 Task: Find connections with filter location Wilhelmshaven with filter topic #aiwith filter profile language French with filter current company RBL Bank with filter school Marri Educational Society's Marri Laxman Reddy Institute of Technology and Management with filter industry Industry Associations with filter service category Packaging Design with filter keywords title Hotel Front Door Greeter
Action: Mouse moved to (489, 68)
Screenshot: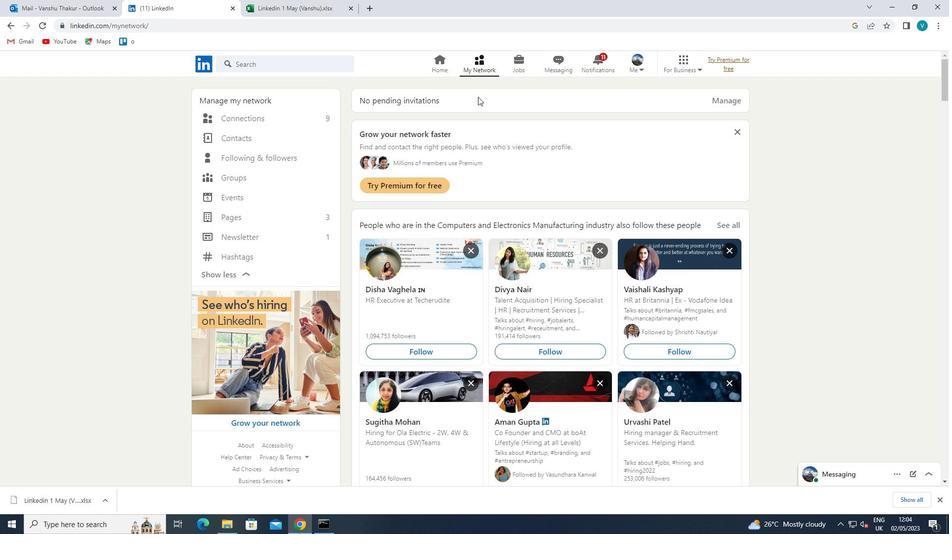 
Action: Mouse pressed left at (489, 68)
Screenshot: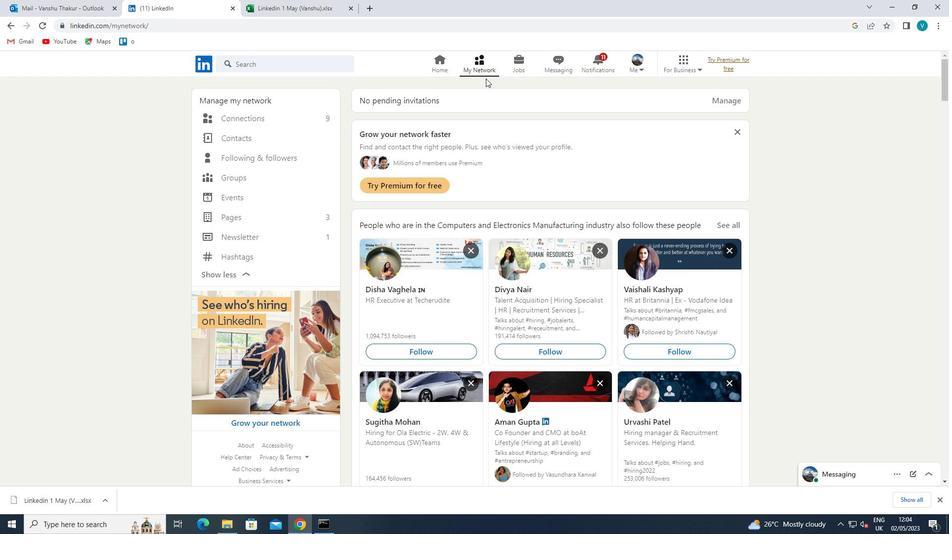 
Action: Mouse moved to (299, 118)
Screenshot: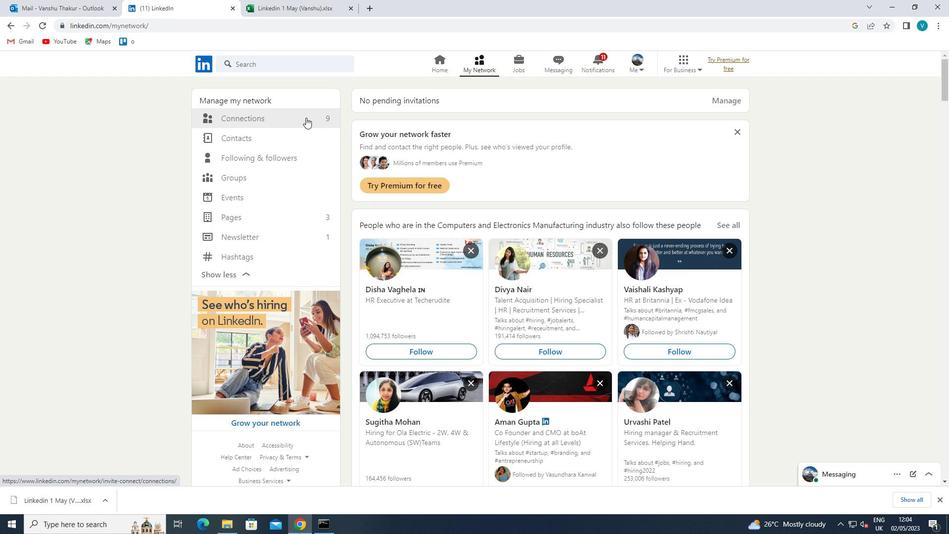 
Action: Mouse pressed left at (299, 118)
Screenshot: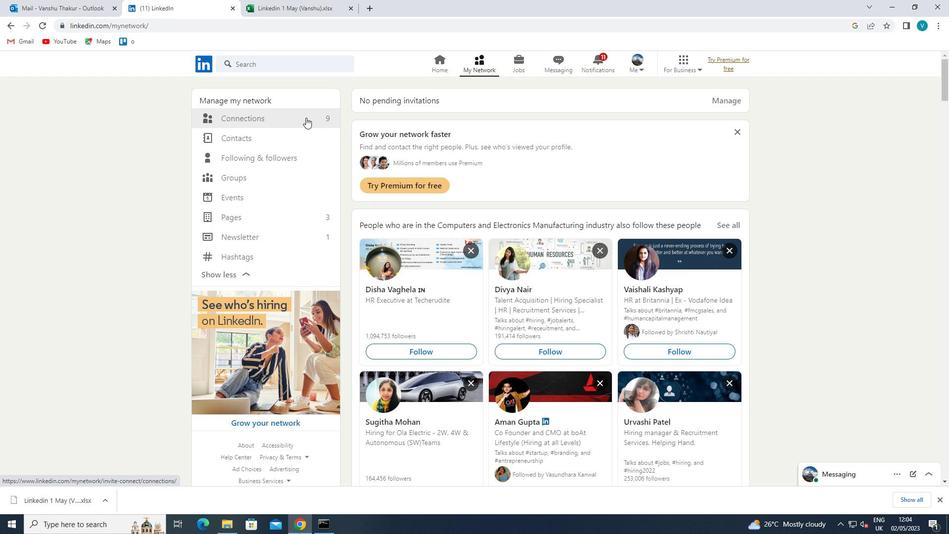 
Action: Mouse moved to (571, 117)
Screenshot: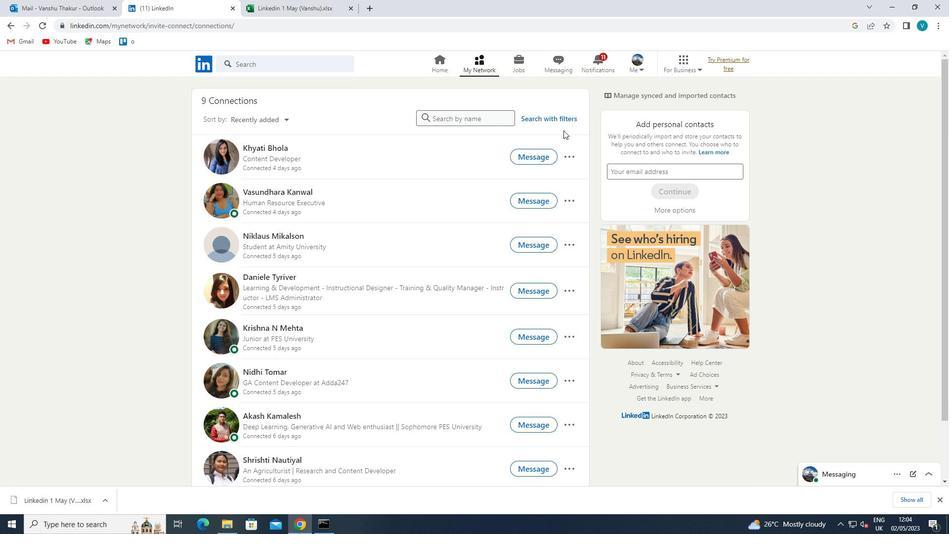 
Action: Mouse pressed left at (571, 117)
Screenshot: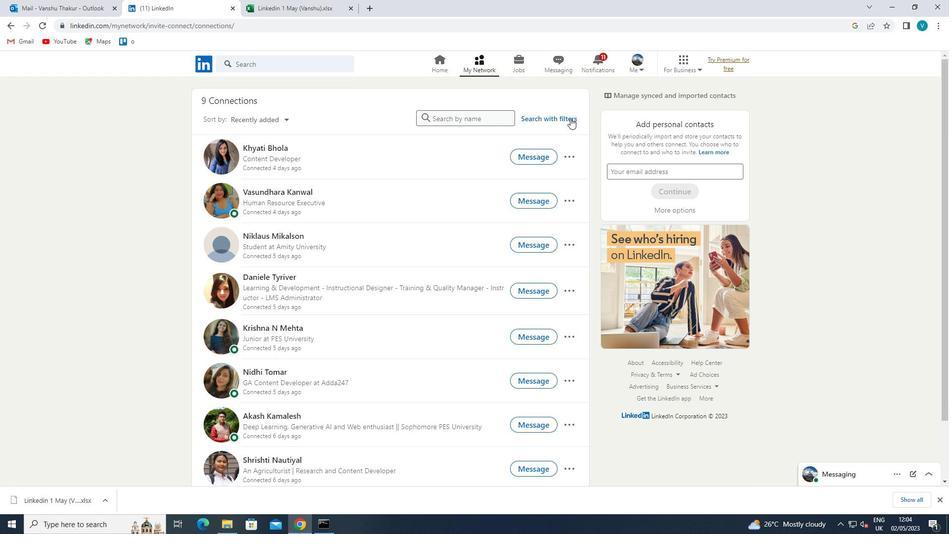 
Action: Mouse moved to (461, 86)
Screenshot: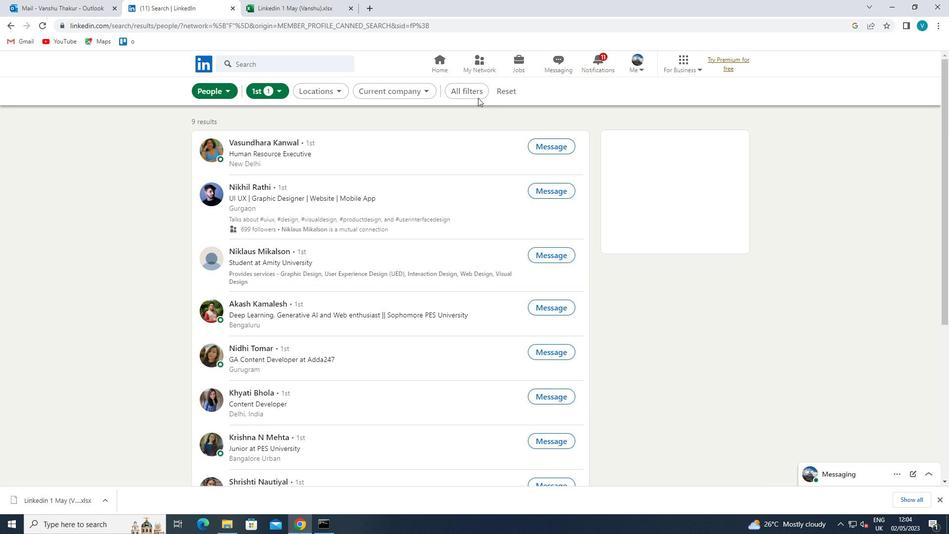 
Action: Mouse pressed left at (461, 86)
Screenshot: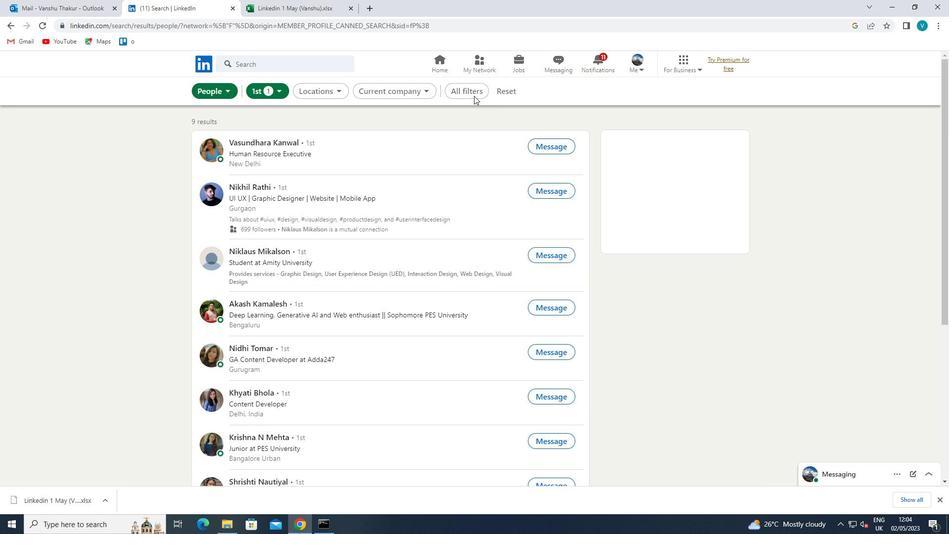 
Action: Mouse pressed left at (461, 86)
Screenshot: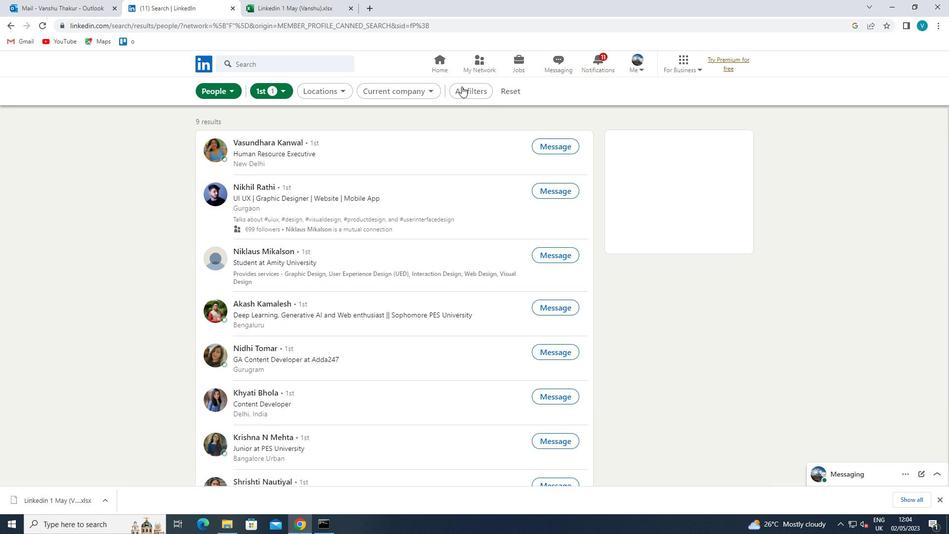 
Action: Mouse moved to (461, 86)
Screenshot: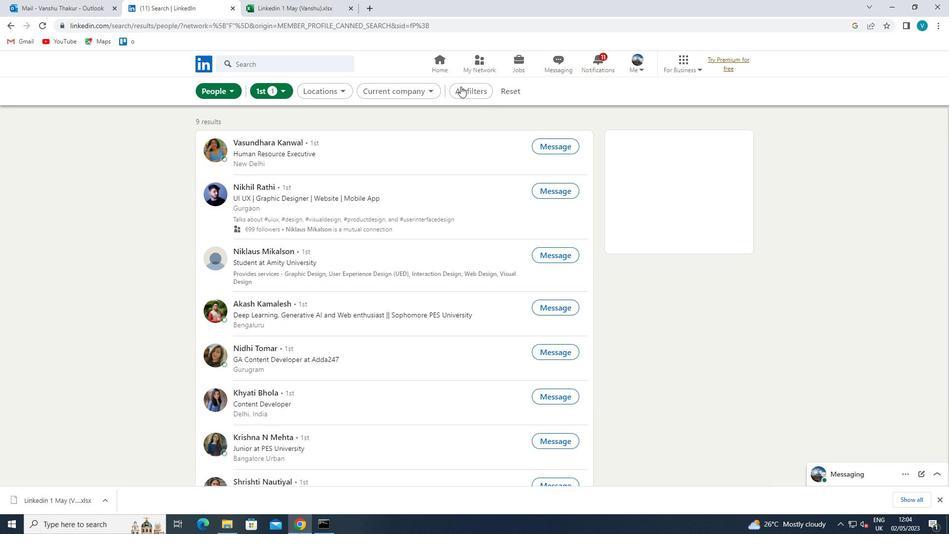 
Action: Mouse pressed left at (461, 86)
Screenshot: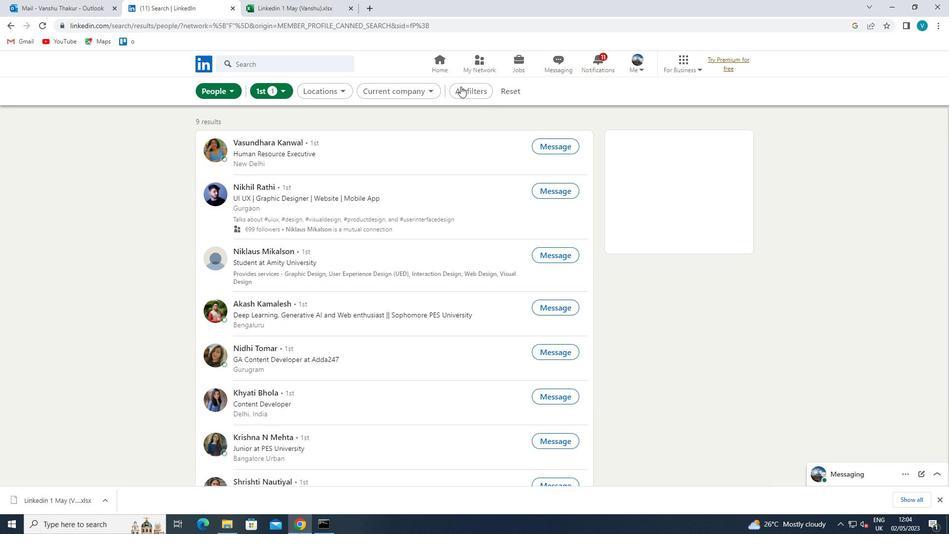 
Action: Mouse pressed left at (461, 86)
Screenshot: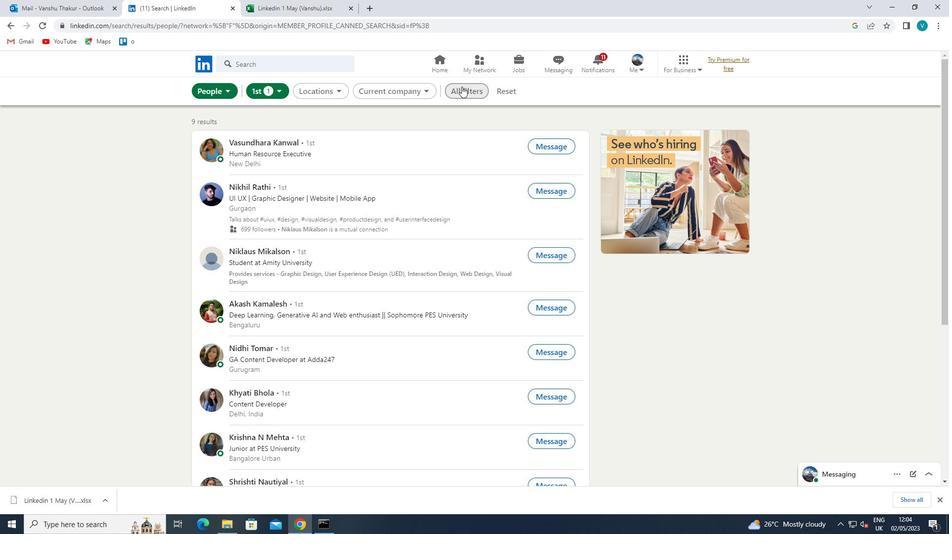 
Action: Mouse moved to (824, 332)
Screenshot: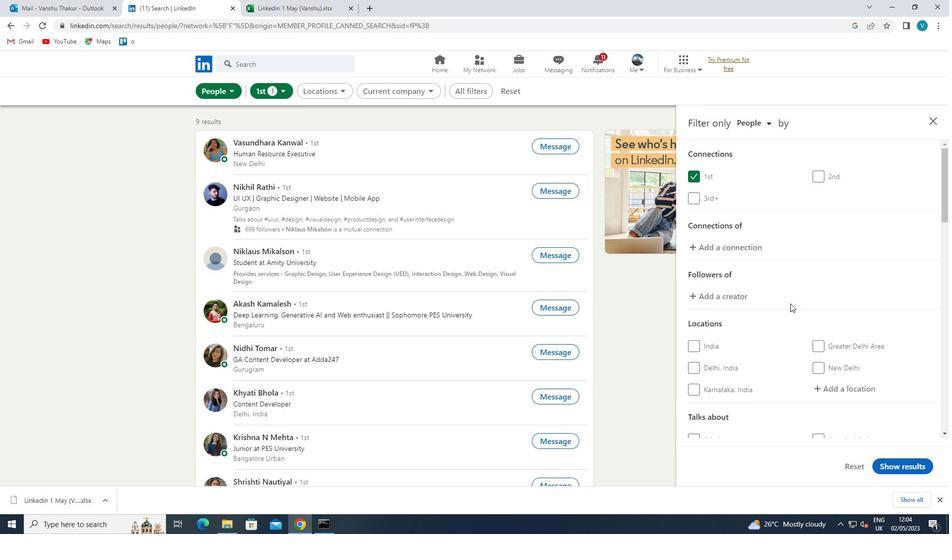 
Action: Mouse scrolled (824, 331) with delta (0, 0)
Screenshot: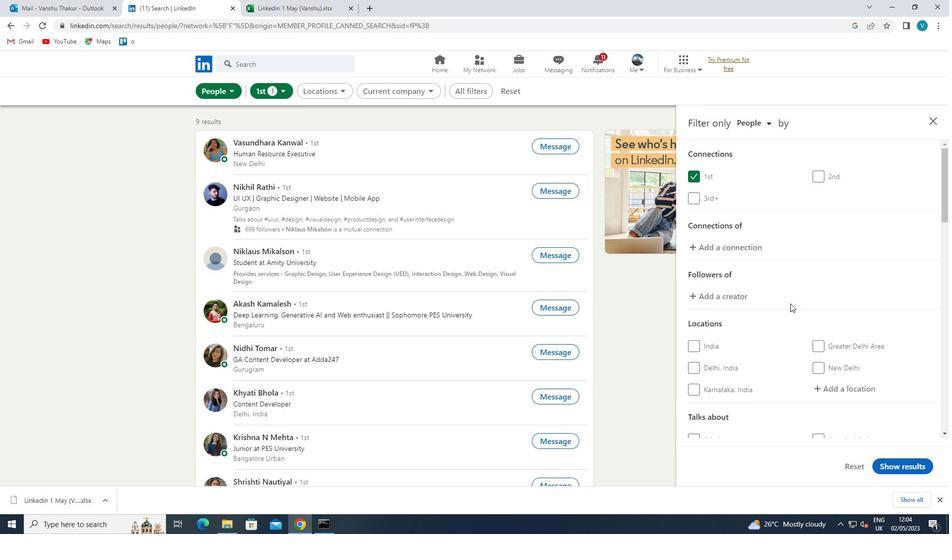 
Action: Mouse moved to (830, 336)
Screenshot: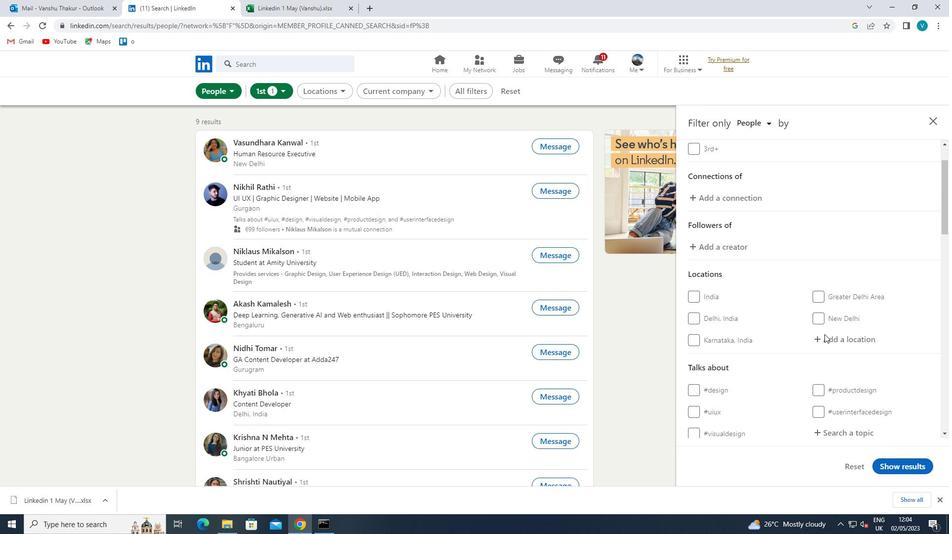 
Action: Mouse pressed left at (830, 336)
Screenshot: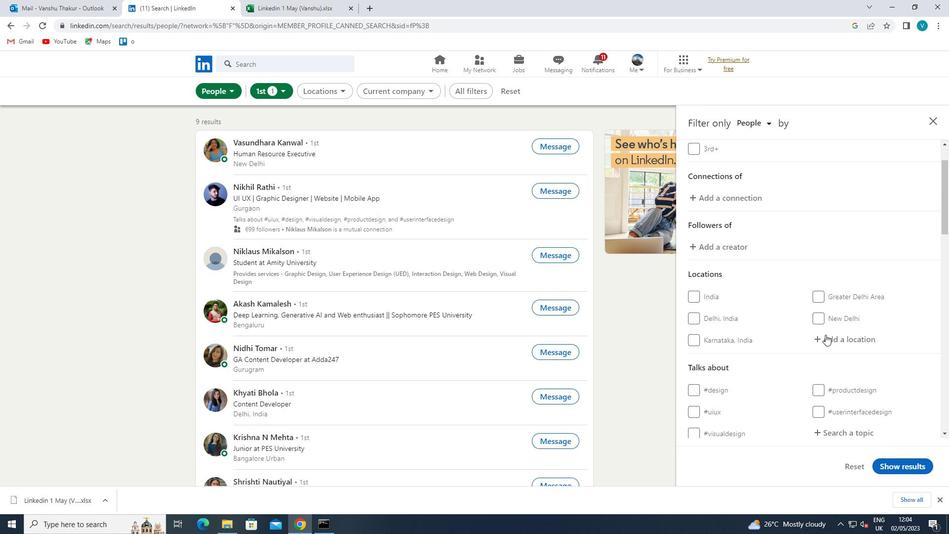 
Action: Key pressed <Key.shift>WILHEMSHAVEN
Screenshot: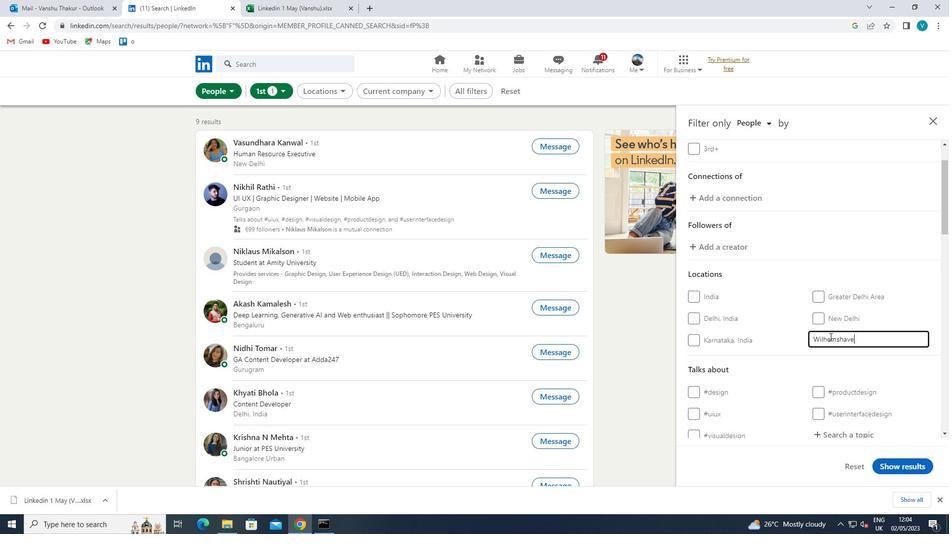 
Action: Mouse moved to (805, 351)
Screenshot: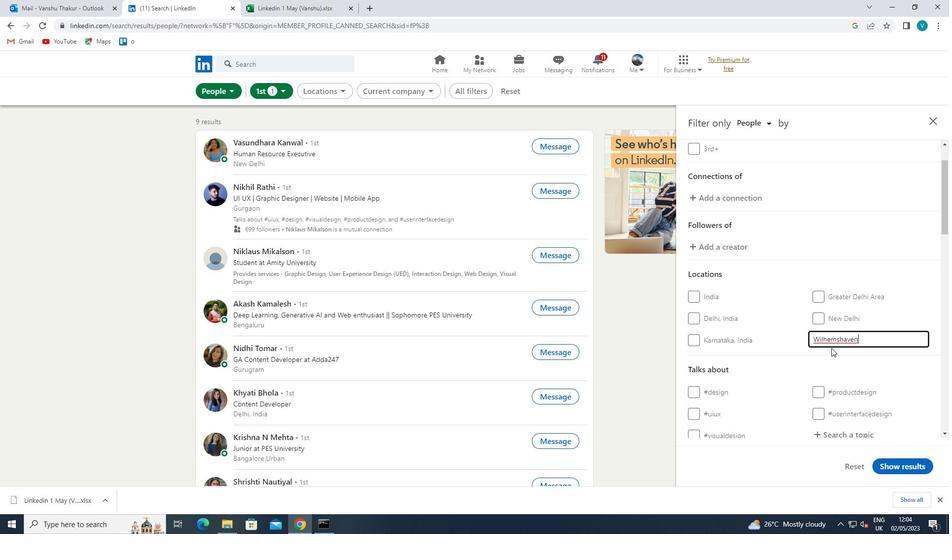 
Action: Mouse pressed left at (805, 351)
Screenshot: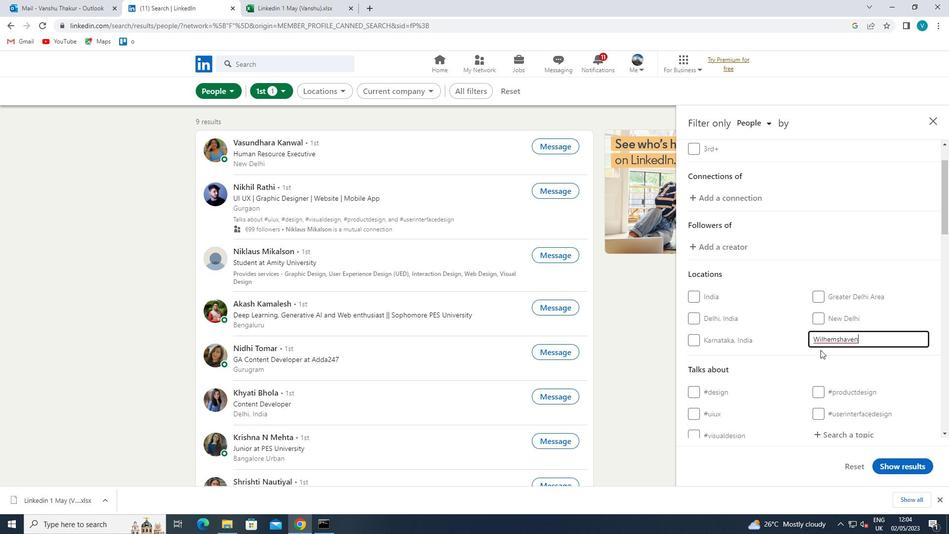 
Action: Mouse moved to (797, 346)
Screenshot: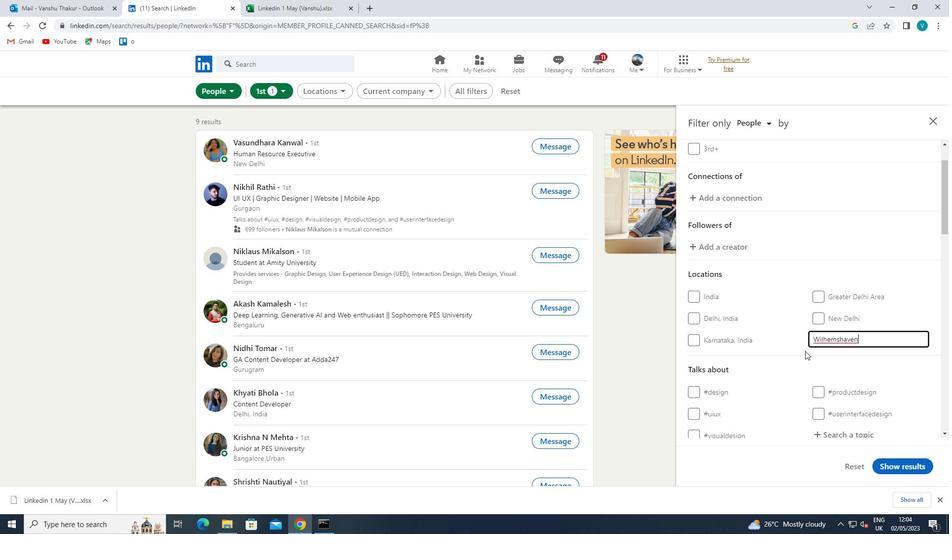 
Action: Mouse scrolled (797, 346) with delta (0, 0)
Screenshot: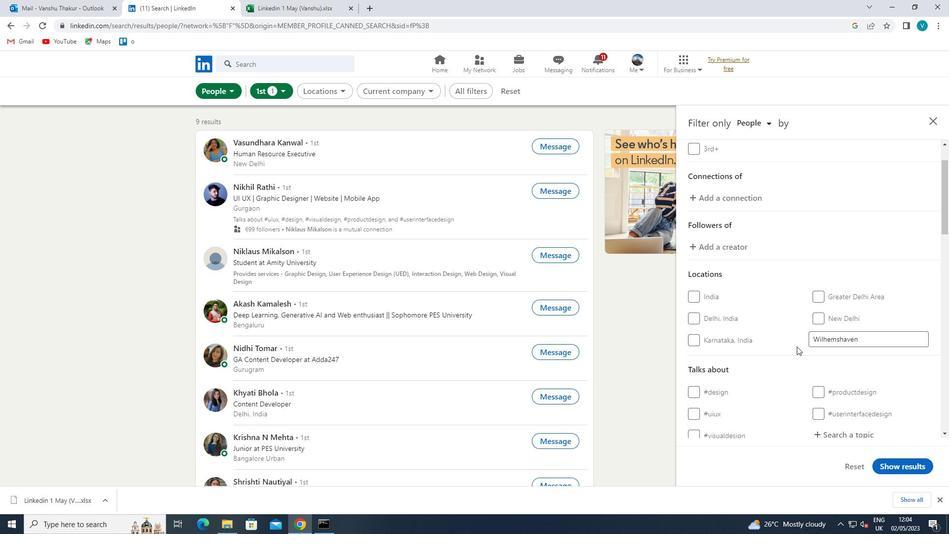 
Action: Mouse scrolled (797, 346) with delta (0, 0)
Screenshot: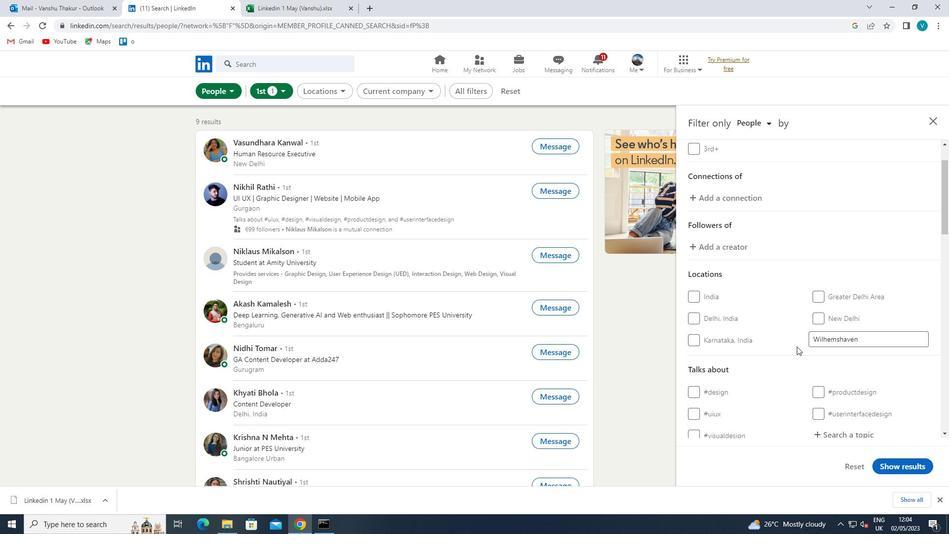 
Action: Mouse scrolled (797, 346) with delta (0, 0)
Screenshot: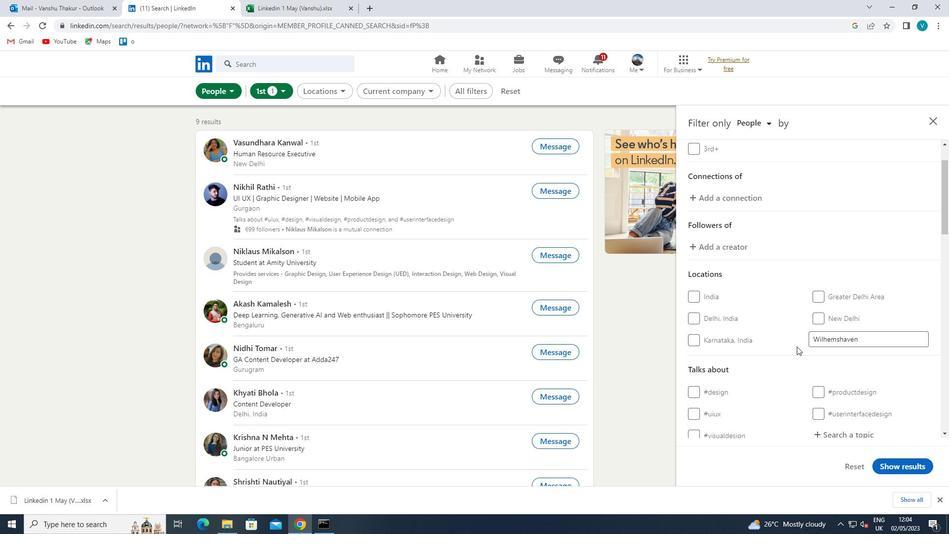 
Action: Mouse moved to (849, 291)
Screenshot: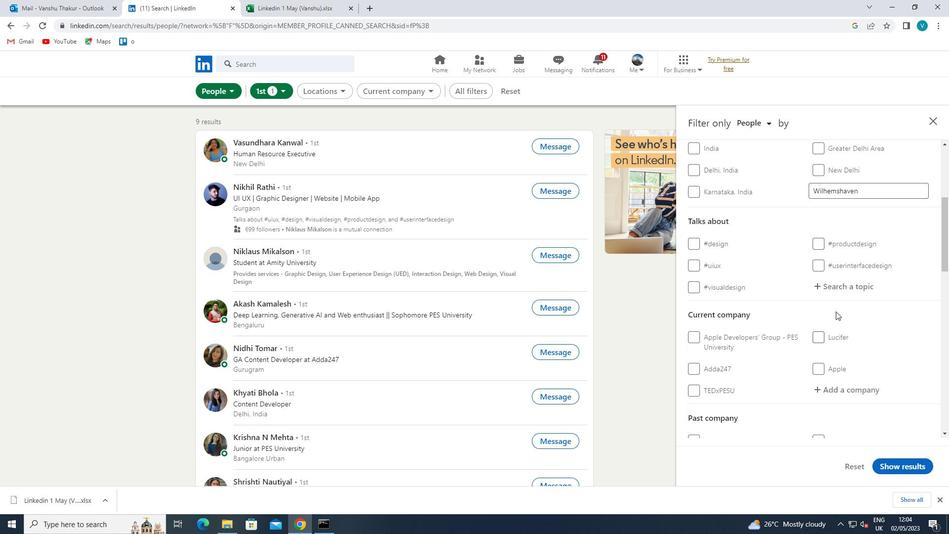 
Action: Mouse pressed left at (849, 291)
Screenshot: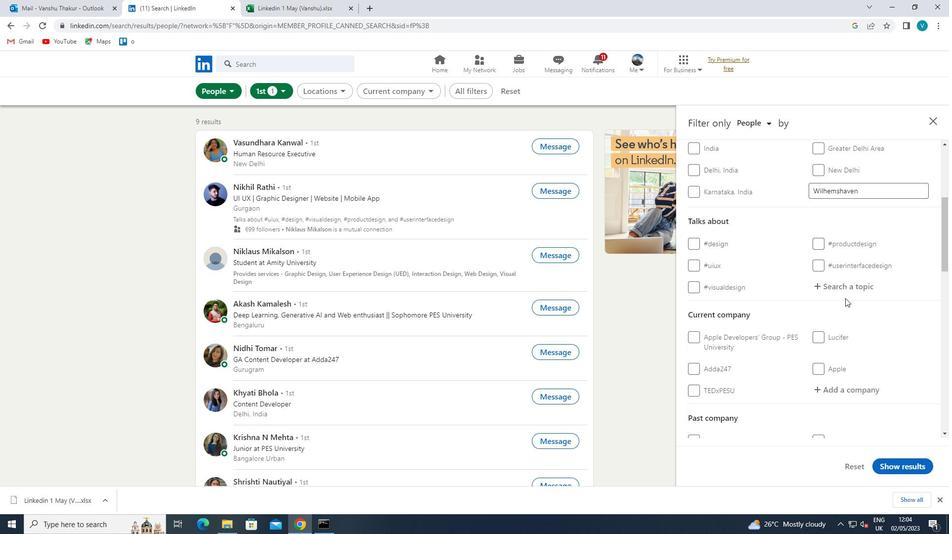 
Action: Key pressed AI
Screenshot: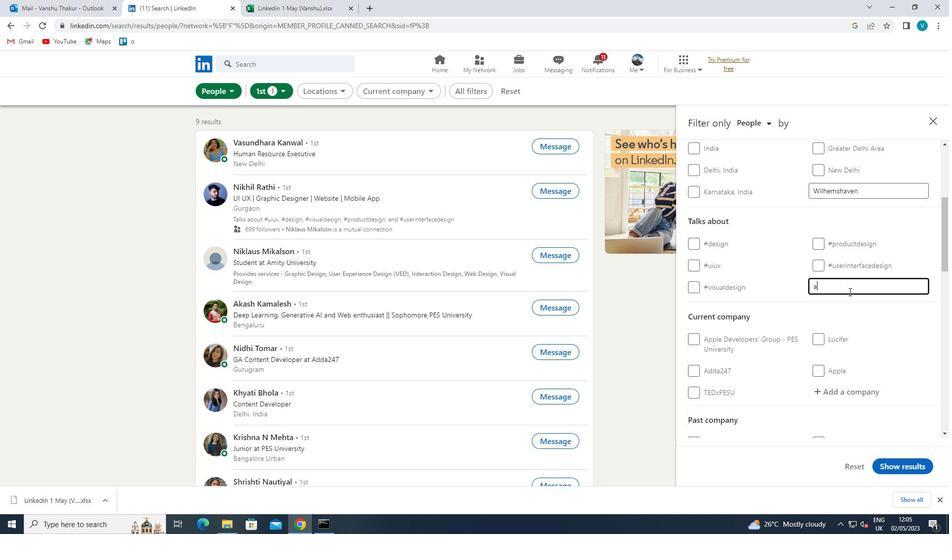 
Action: Mouse moved to (702, 303)
Screenshot: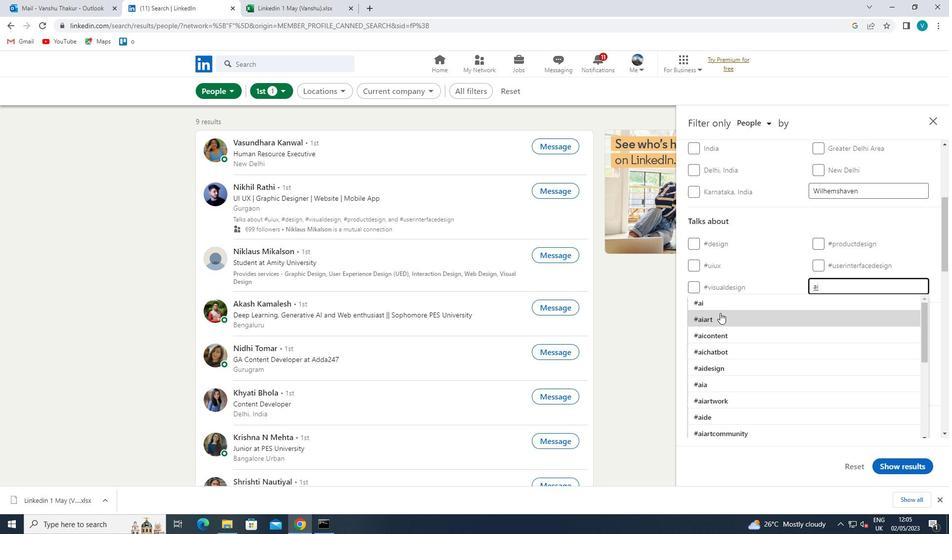 
Action: Mouse pressed left at (702, 303)
Screenshot: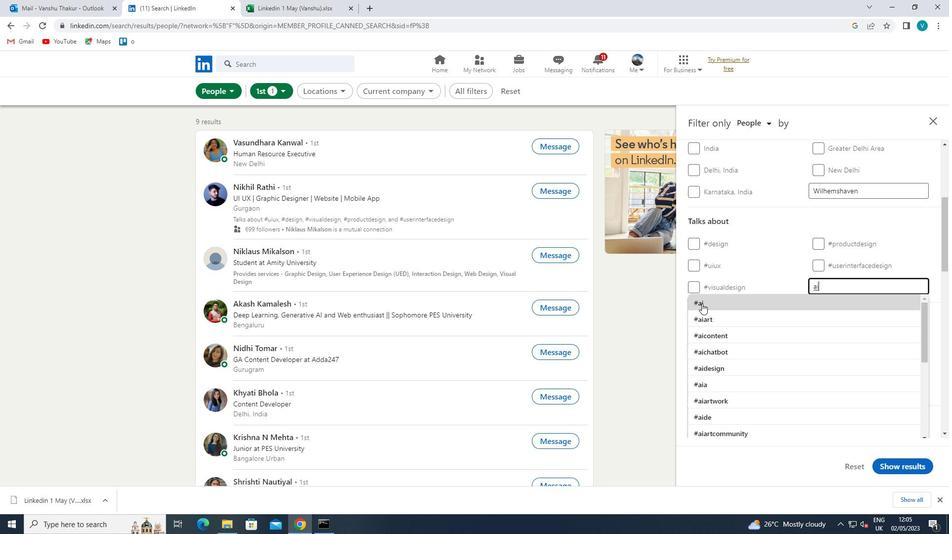 
Action: Mouse moved to (769, 302)
Screenshot: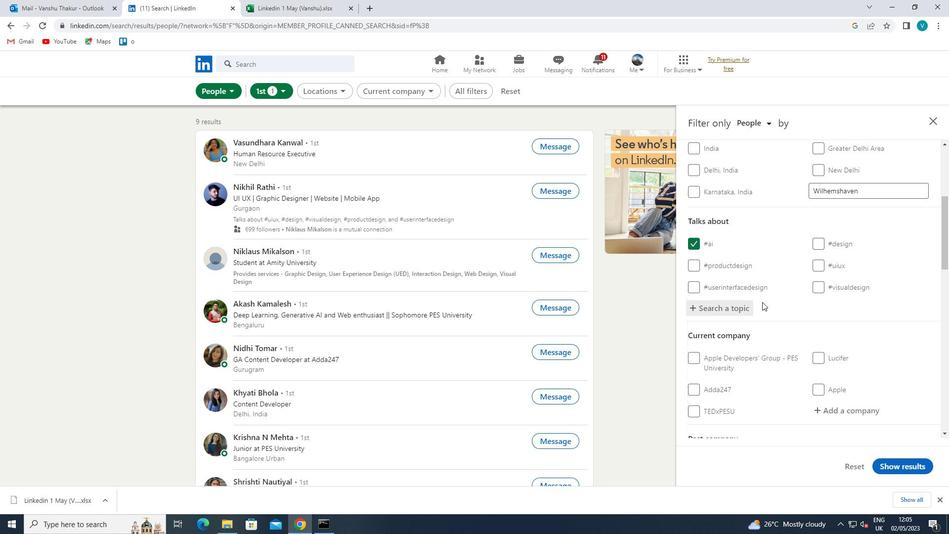 
Action: Mouse scrolled (769, 302) with delta (0, 0)
Screenshot: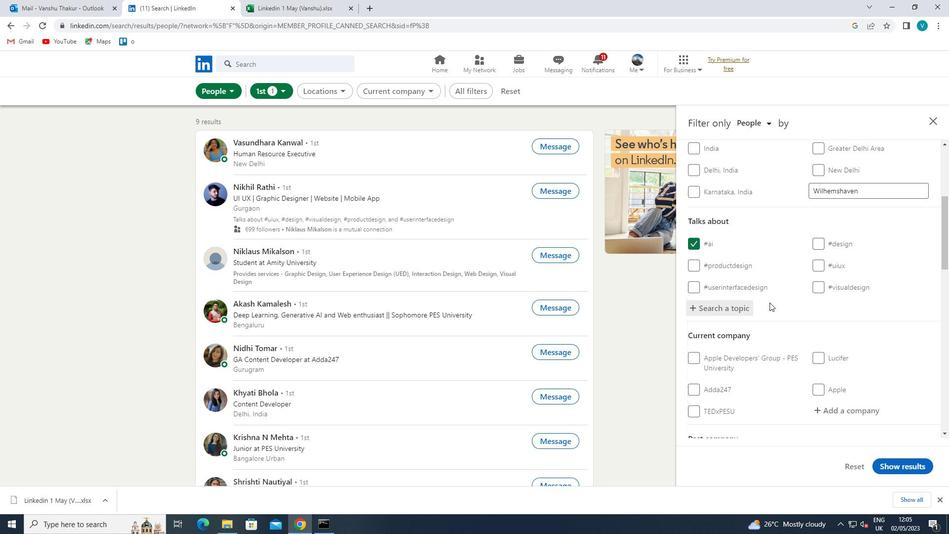 
Action: Mouse scrolled (769, 302) with delta (0, 0)
Screenshot: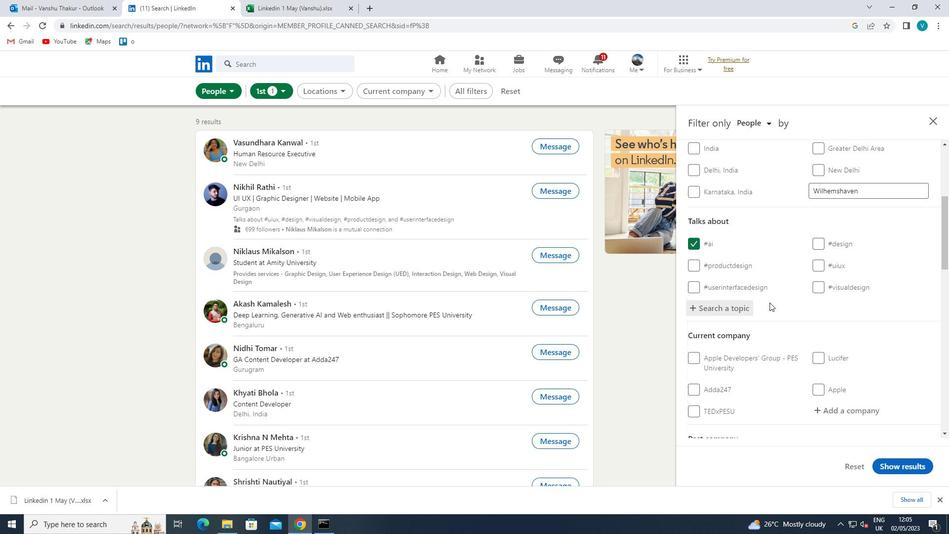 
Action: Mouse scrolled (769, 302) with delta (0, 0)
Screenshot: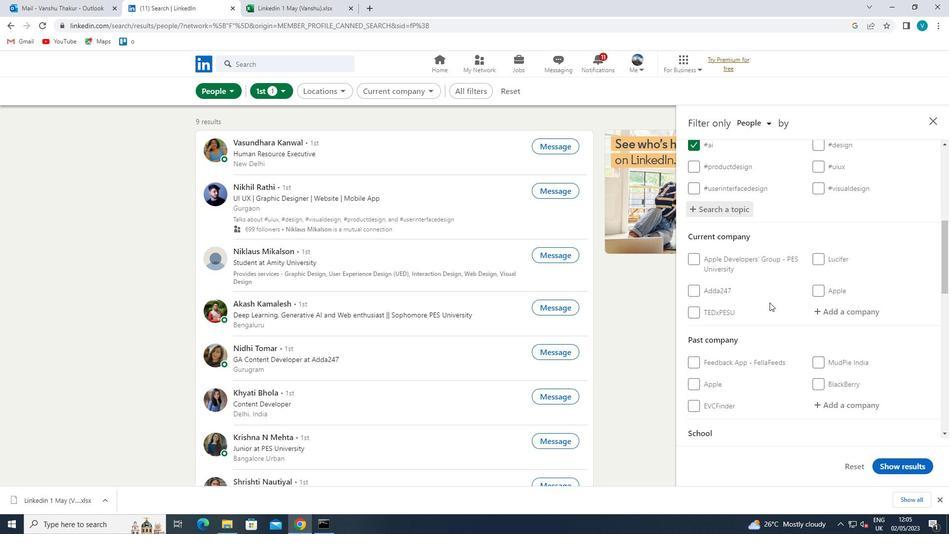 
Action: Mouse moved to (846, 258)
Screenshot: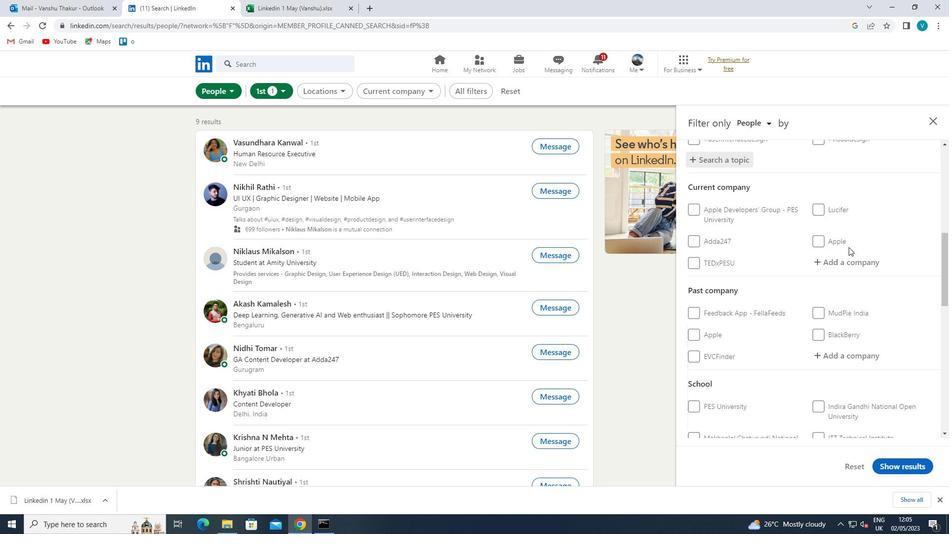 
Action: Mouse pressed left at (846, 258)
Screenshot: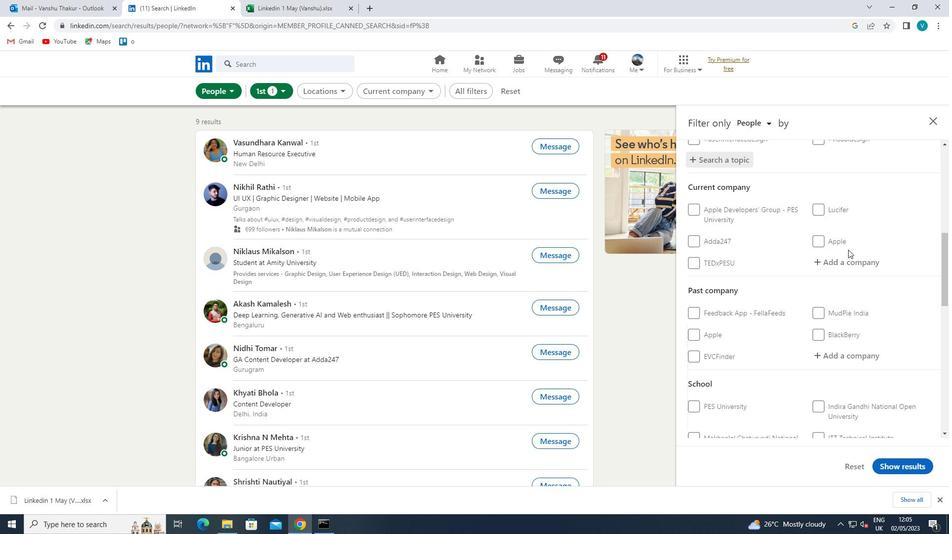 
Action: Key pressed <Key.shift>RBL<Key.space>
Screenshot: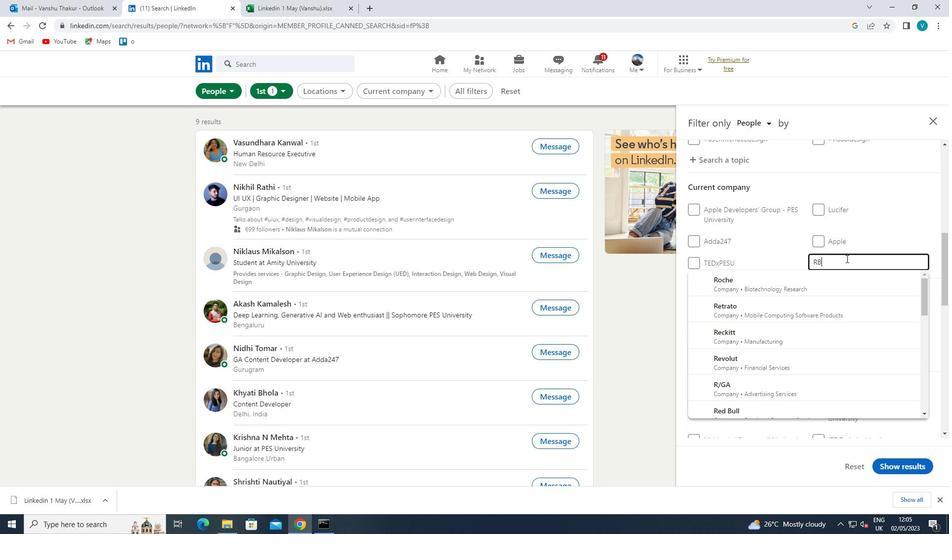 
Action: Mouse moved to (819, 281)
Screenshot: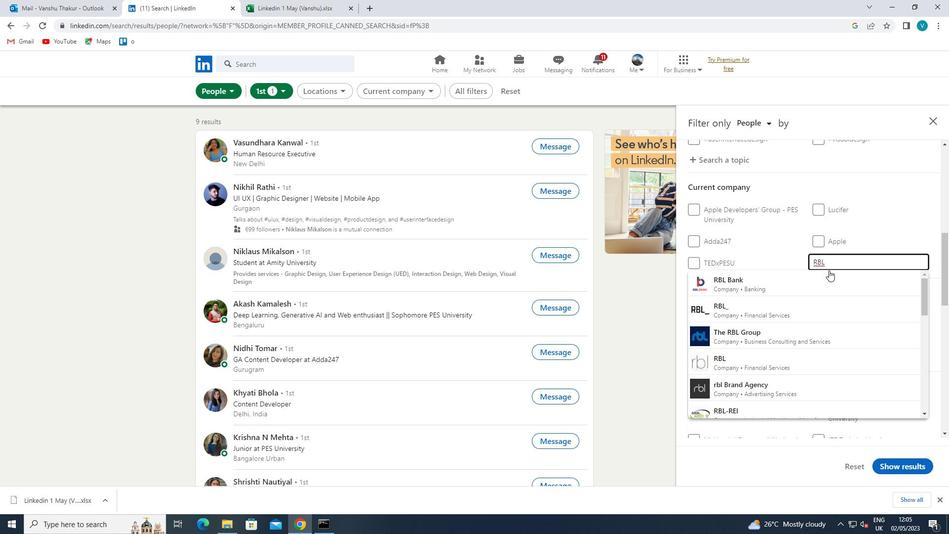 
Action: Mouse pressed left at (819, 281)
Screenshot: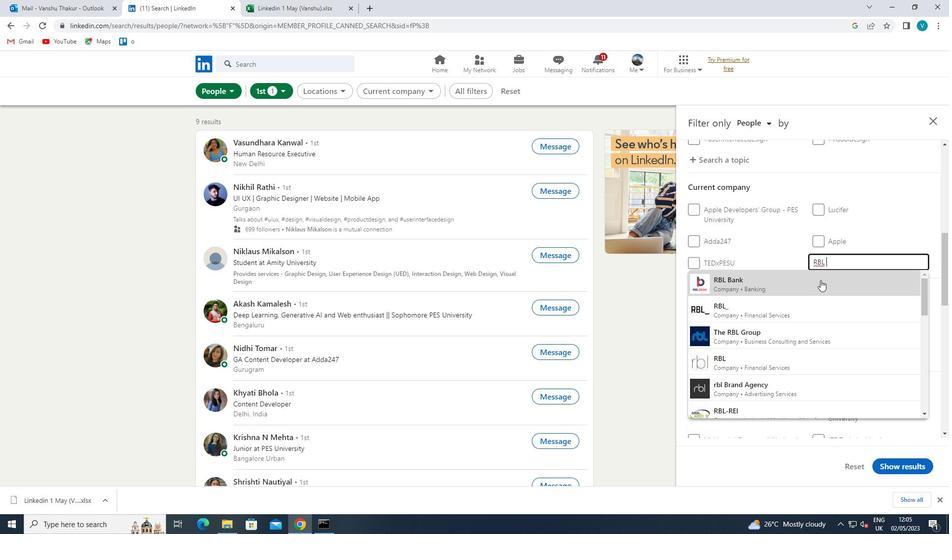 
Action: Mouse scrolled (819, 280) with delta (0, 0)
Screenshot: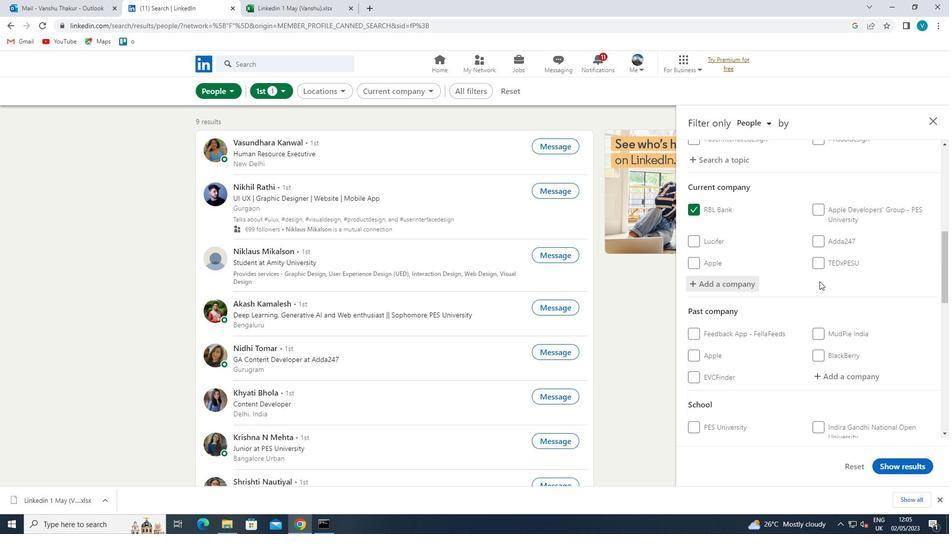 
Action: Mouse moved to (819, 281)
Screenshot: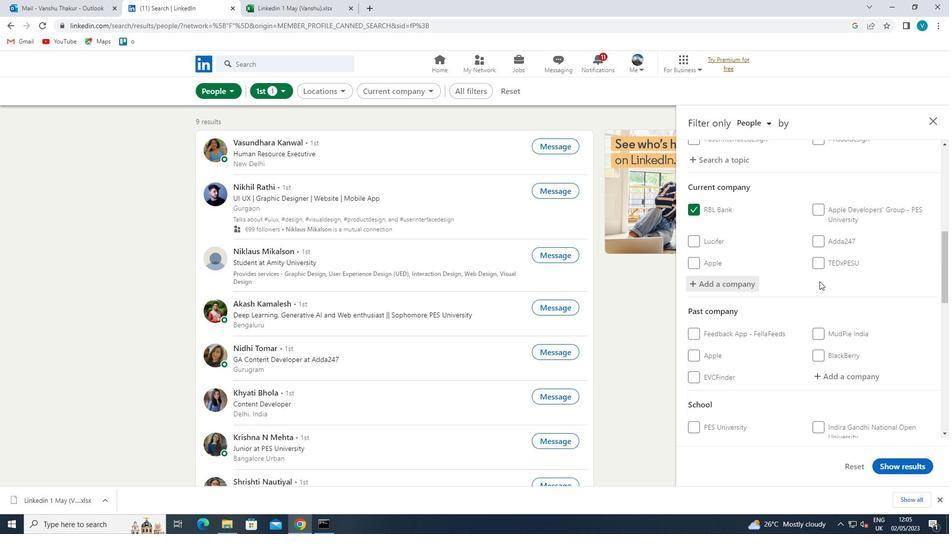 
Action: Mouse scrolled (819, 280) with delta (0, 0)
Screenshot: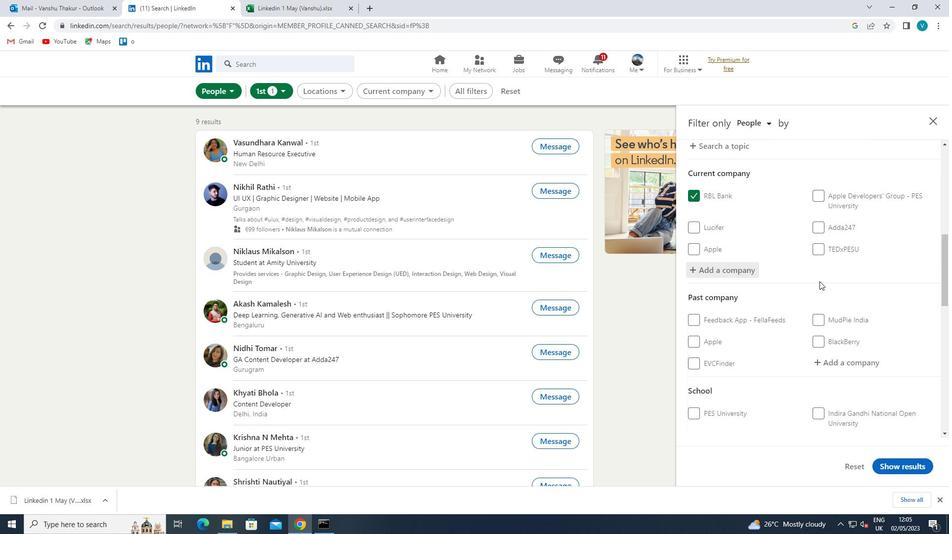 
Action: Mouse scrolled (819, 280) with delta (0, 0)
Screenshot: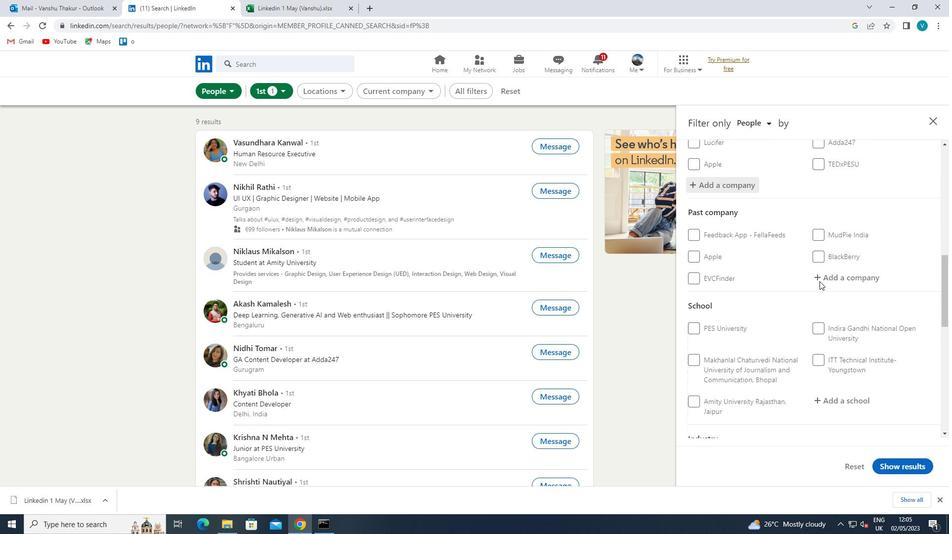 
Action: Mouse moved to (840, 355)
Screenshot: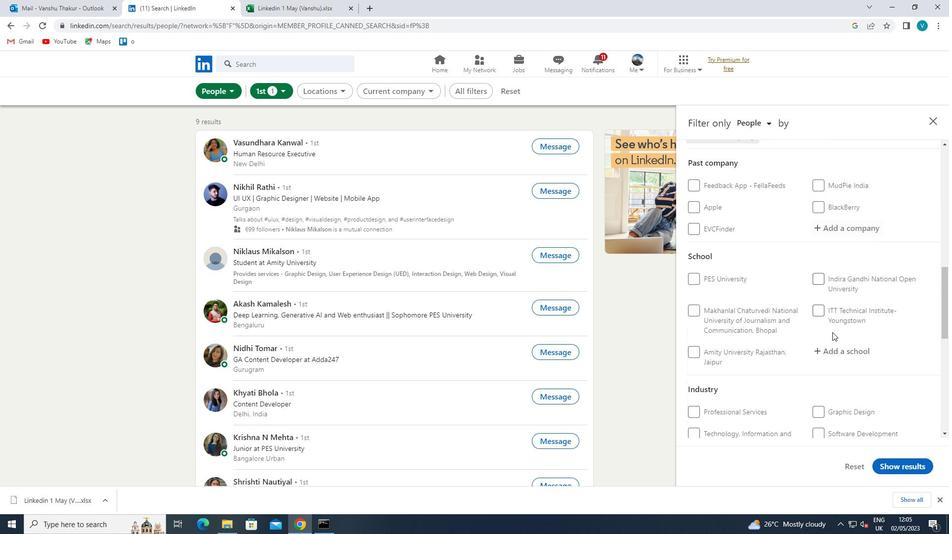 
Action: Mouse pressed left at (840, 355)
Screenshot: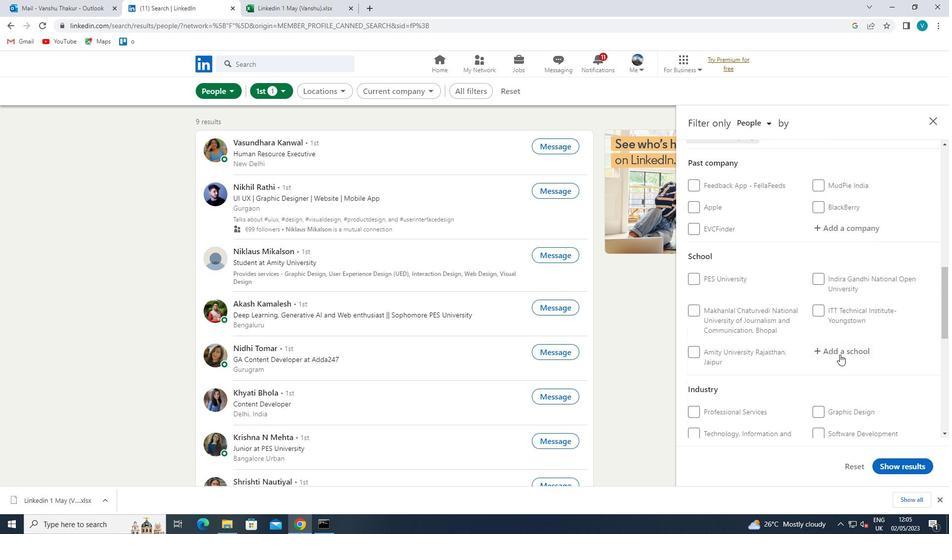 
Action: Key pressed <Key.shift>MARRI<Key.space>
Screenshot: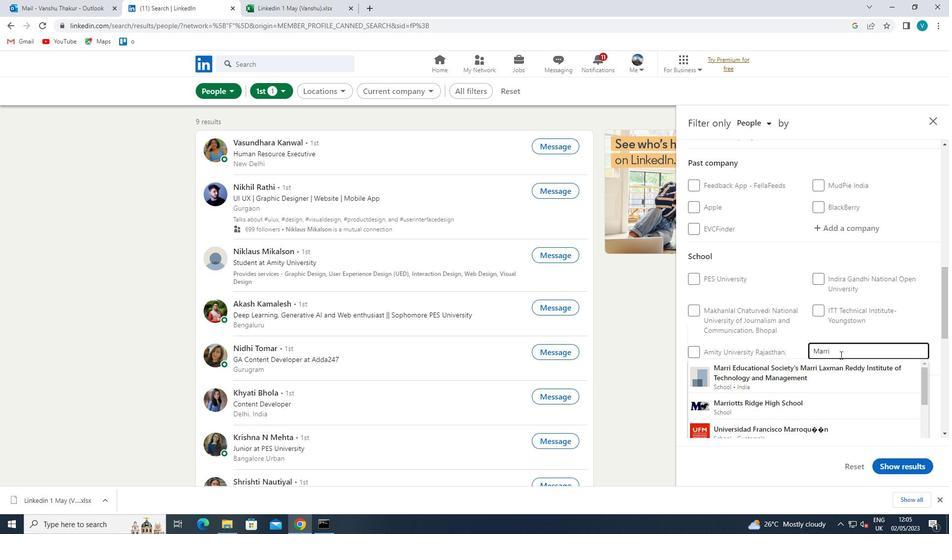 
Action: Mouse moved to (823, 375)
Screenshot: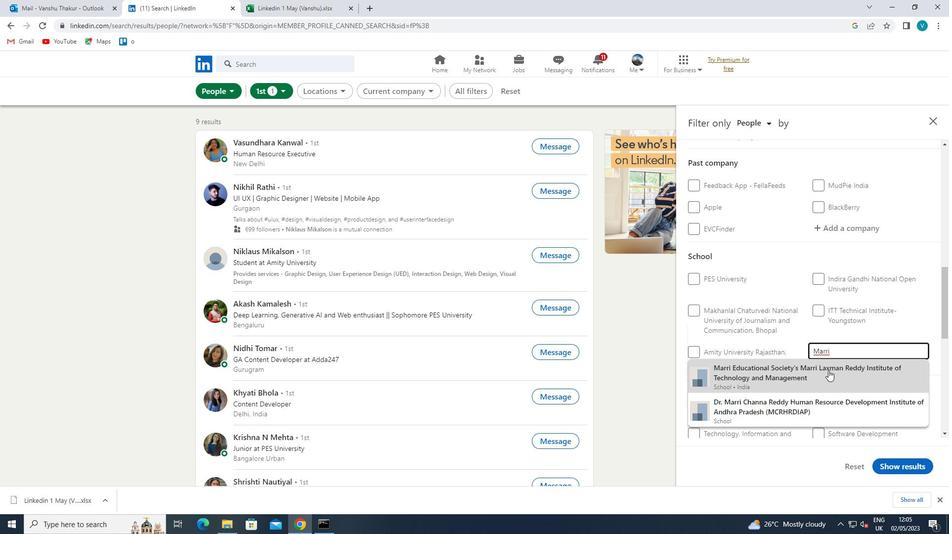 
Action: Mouse pressed left at (823, 375)
Screenshot: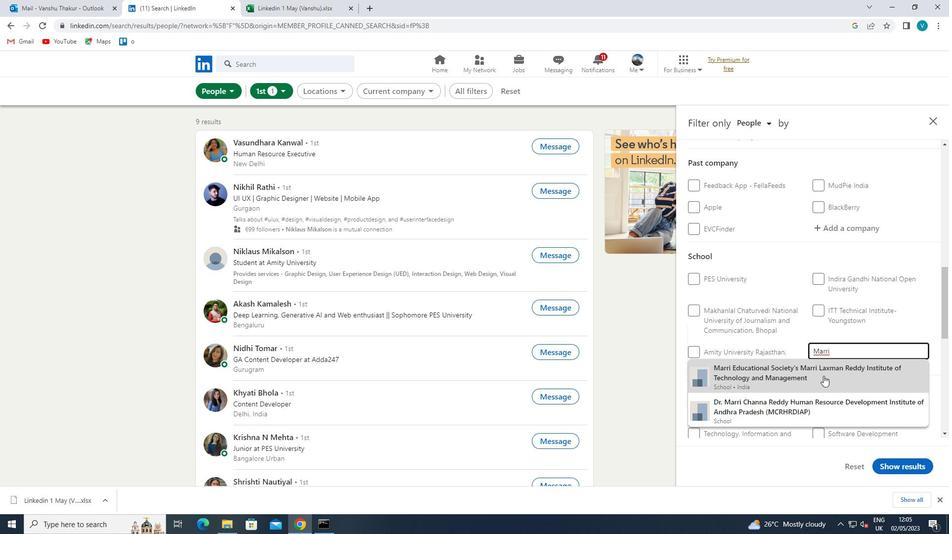 
Action: Mouse moved to (835, 327)
Screenshot: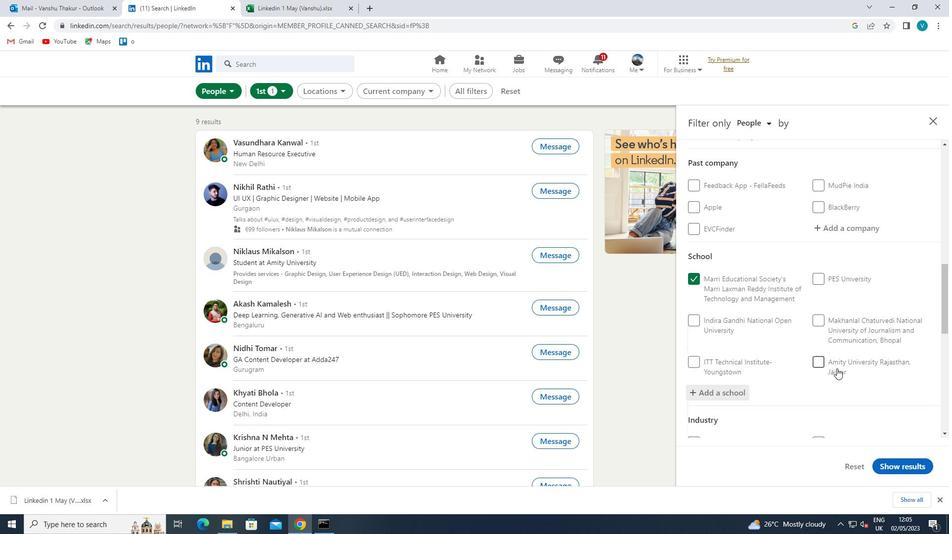
Action: Mouse scrolled (835, 326) with delta (0, 0)
Screenshot: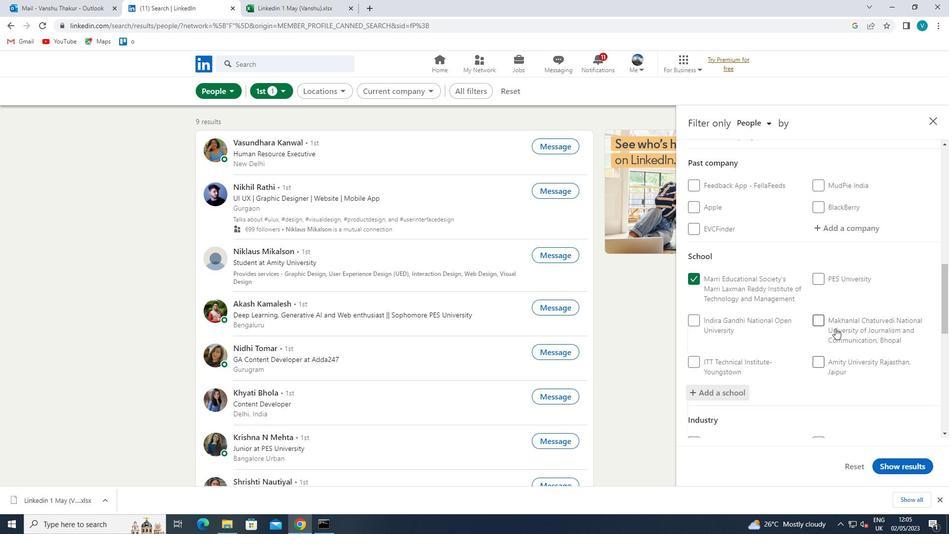 
Action: Mouse scrolled (835, 326) with delta (0, 0)
Screenshot: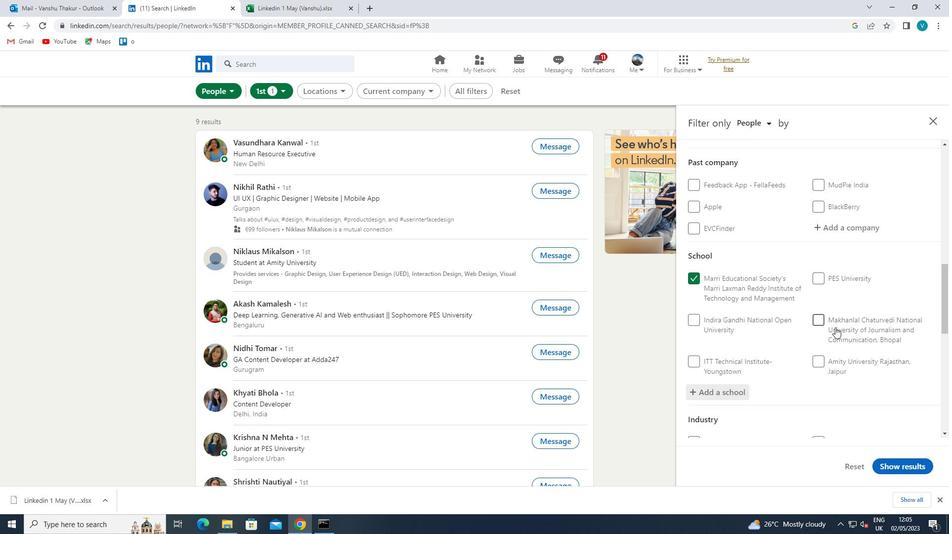 
Action: Mouse scrolled (835, 326) with delta (0, 0)
Screenshot: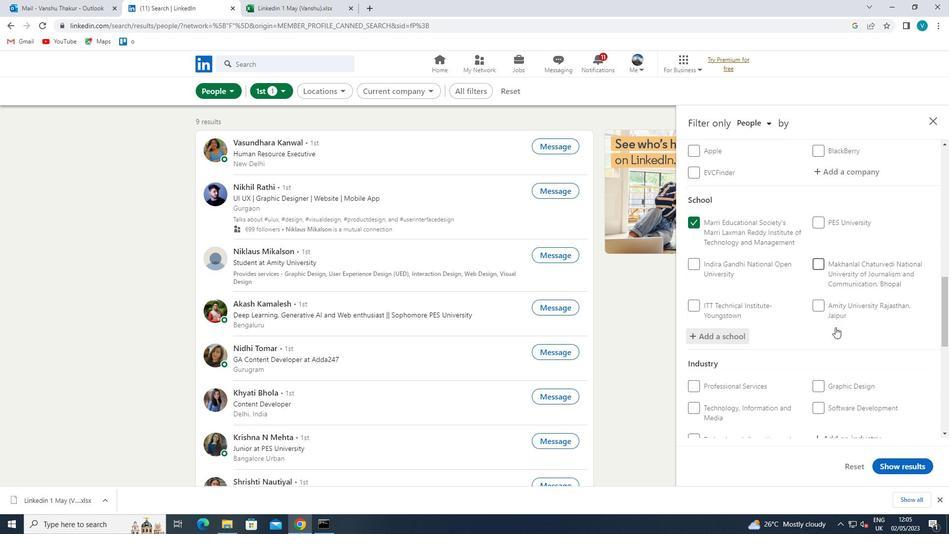 
Action: Mouse scrolled (835, 326) with delta (0, 0)
Screenshot: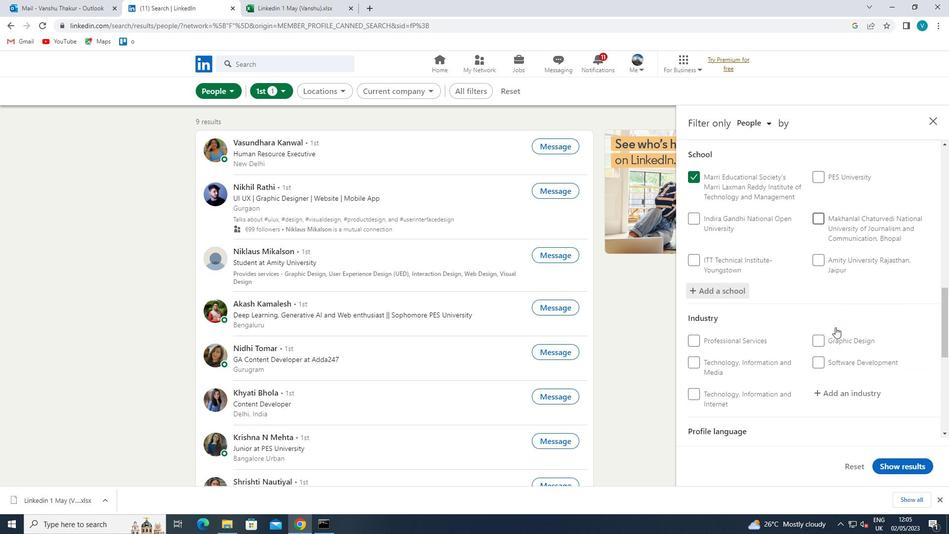
Action: Mouse moved to (849, 299)
Screenshot: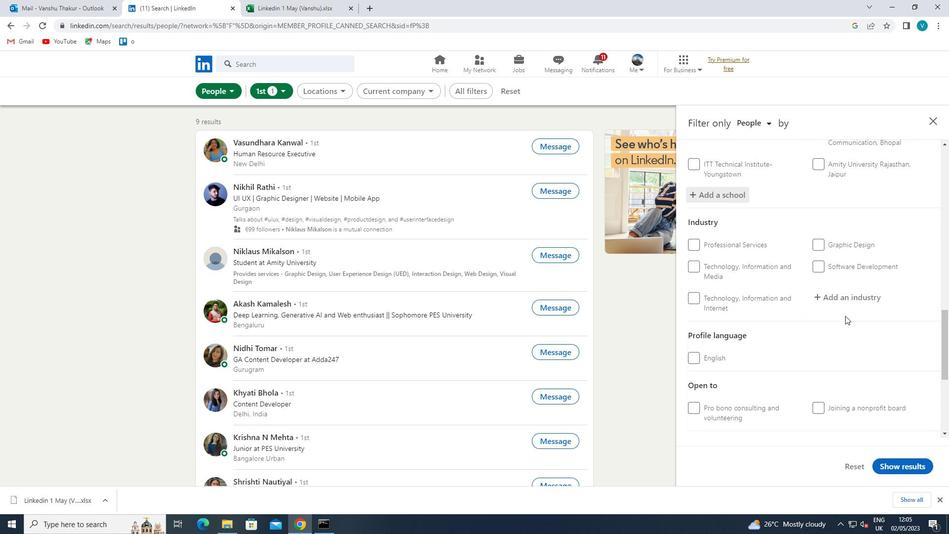 
Action: Mouse pressed left at (849, 299)
Screenshot: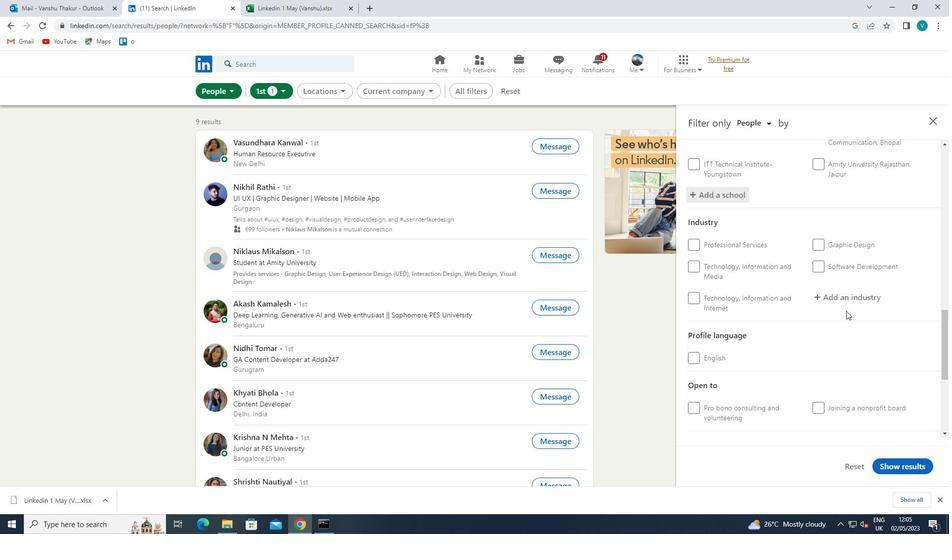 
Action: Key pressed <Key.shift><Key.shift><Key.shift><Key.shift><Key.shift><Key.shift><Key.shift><Key.shift><Key.shift><Key.shift><Key.shift><Key.shift><Key.shift><Key.shift><Key.shift><Key.shift><Key.shift><Key.shift><Key.shift><Key.shift><Key.shift><Key.shift>INDUSTRY<Key.space>
Screenshot: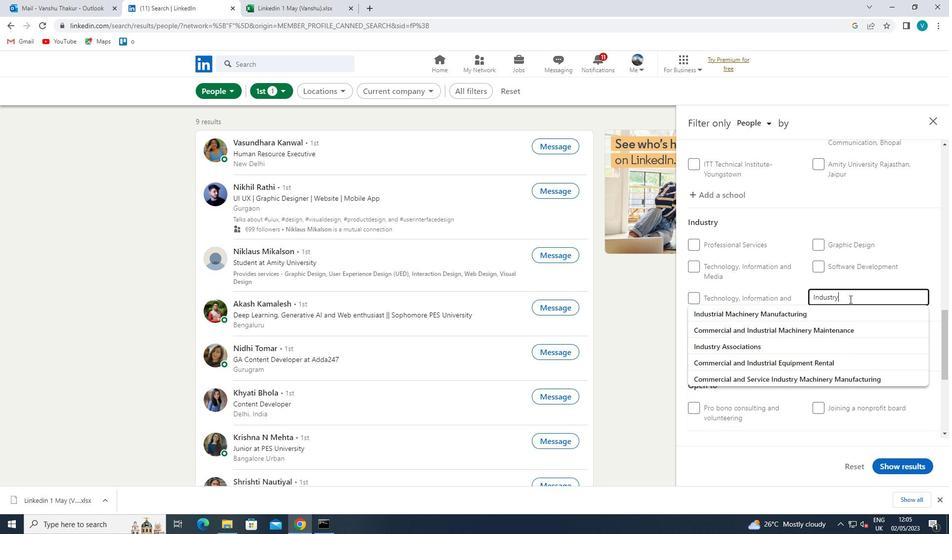 
Action: Mouse moved to (820, 314)
Screenshot: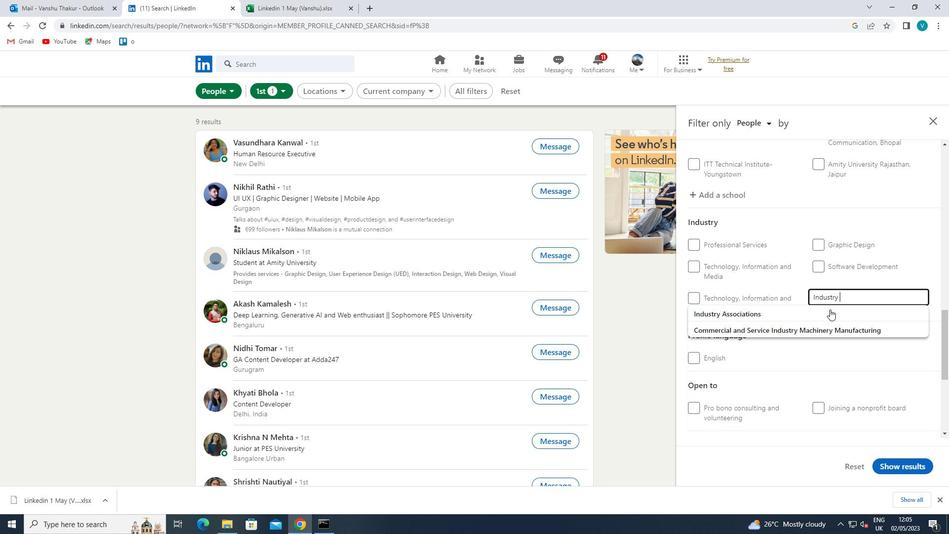 
Action: Mouse pressed left at (820, 314)
Screenshot: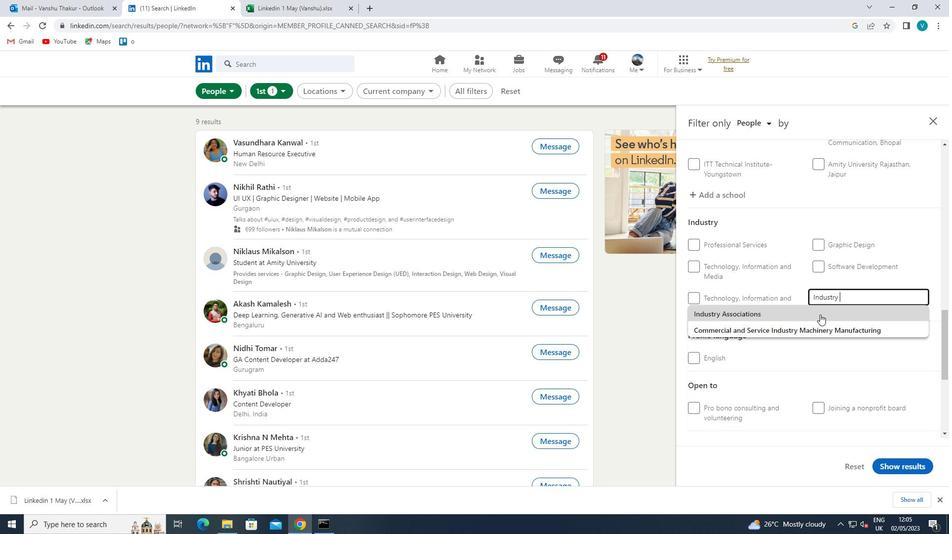 
Action: Mouse scrolled (820, 313) with delta (0, 0)
Screenshot: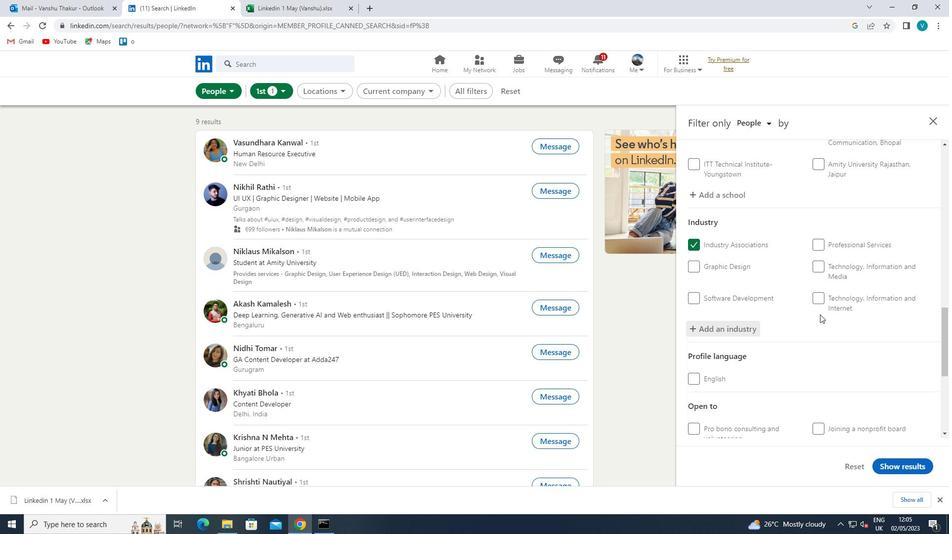 
Action: Mouse scrolled (820, 313) with delta (0, 0)
Screenshot: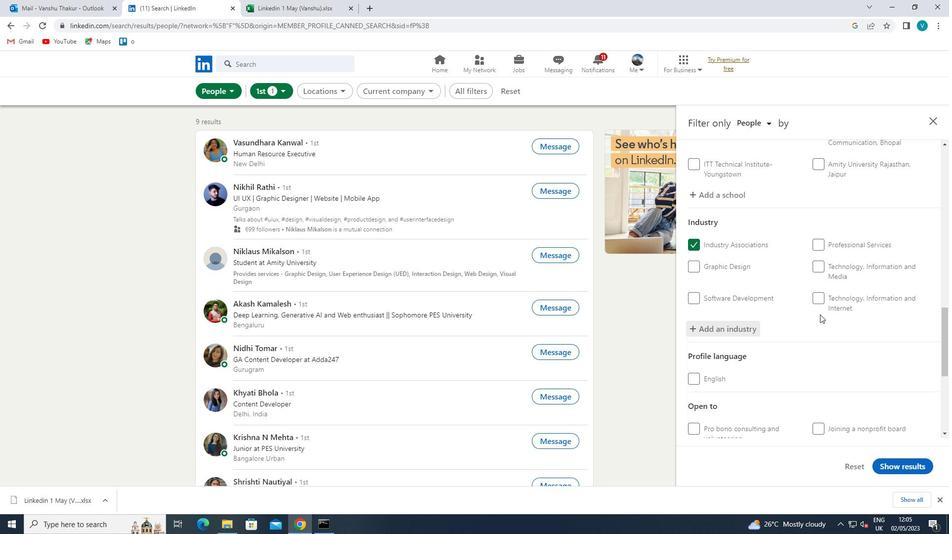 
Action: Mouse scrolled (820, 313) with delta (0, 0)
Screenshot: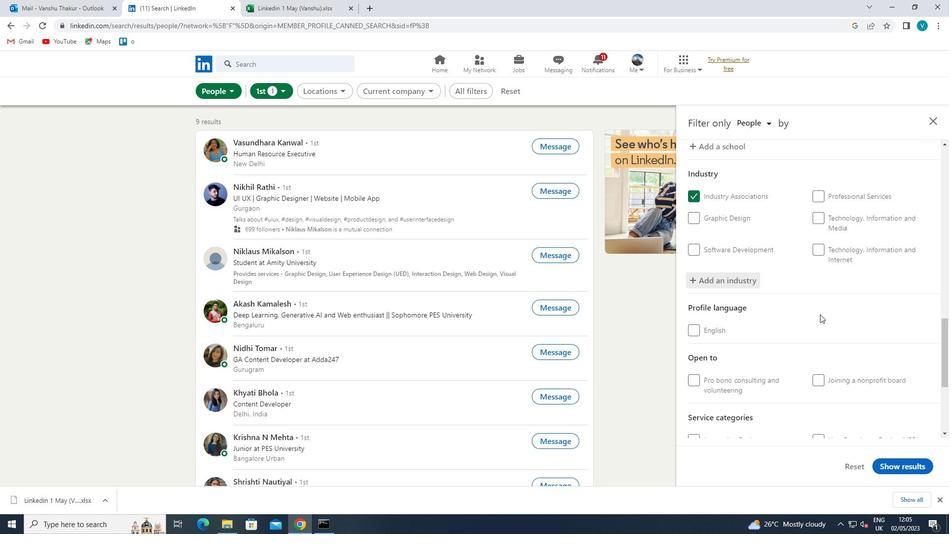 
Action: Mouse scrolled (820, 313) with delta (0, 0)
Screenshot: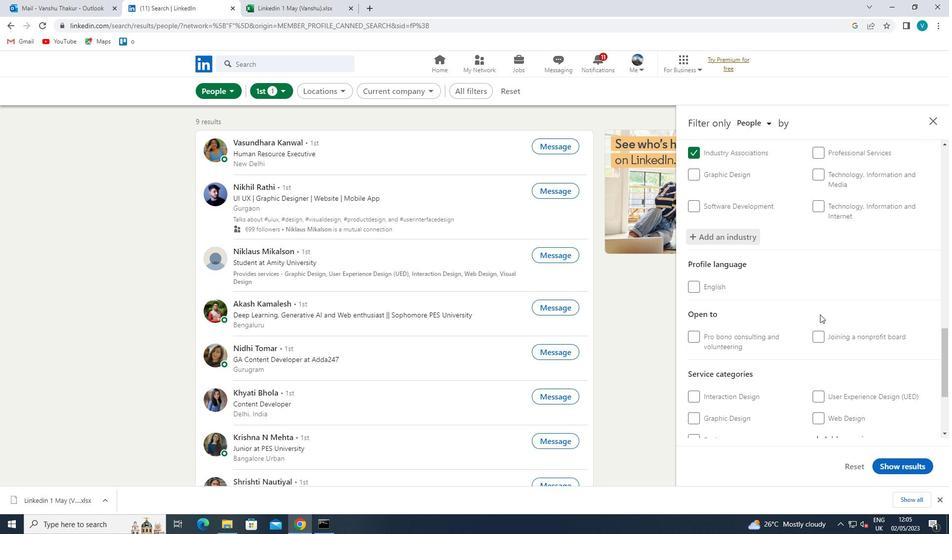 
Action: Mouse scrolled (820, 313) with delta (0, 0)
Screenshot: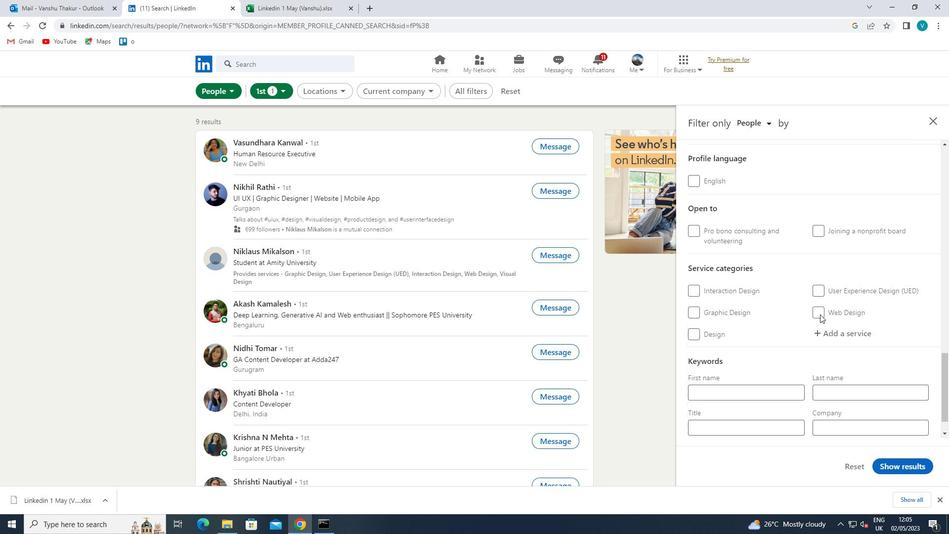 
Action: Mouse moved to (837, 304)
Screenshot: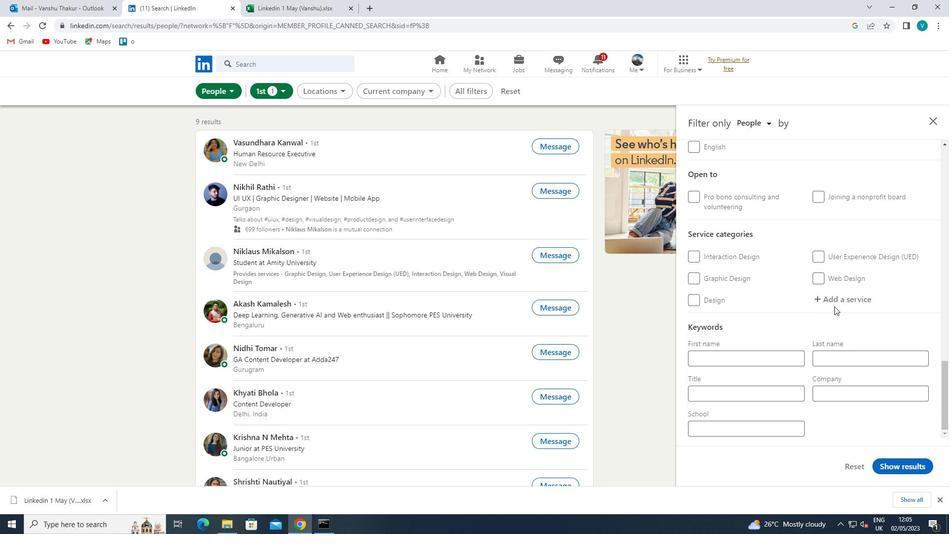 
Action: Mouse pressed left at (837, 304)
Screenshot: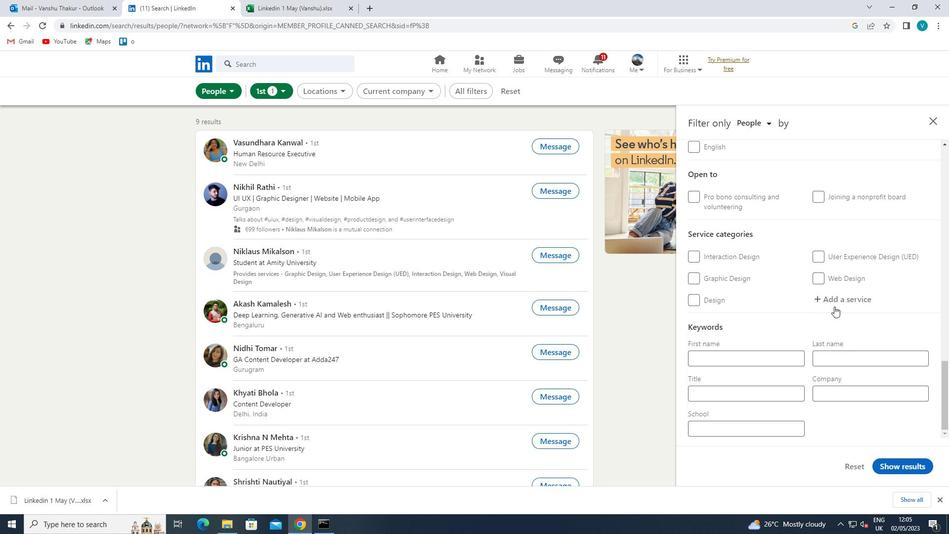 
Action: Key pressed <Key.shift>PACKAGN<Key.backspace>
Screenshot: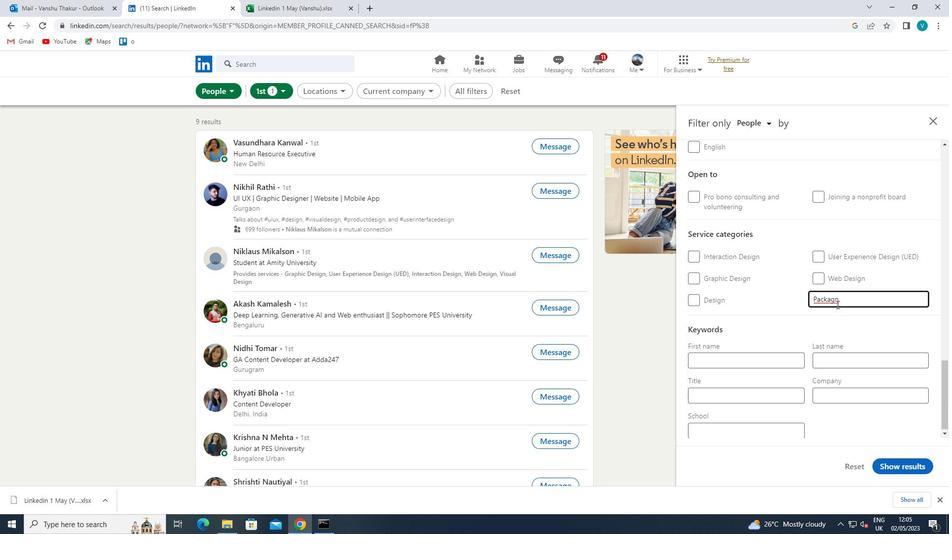 
Action: Mouse moved to (830, 307)
Screenshot: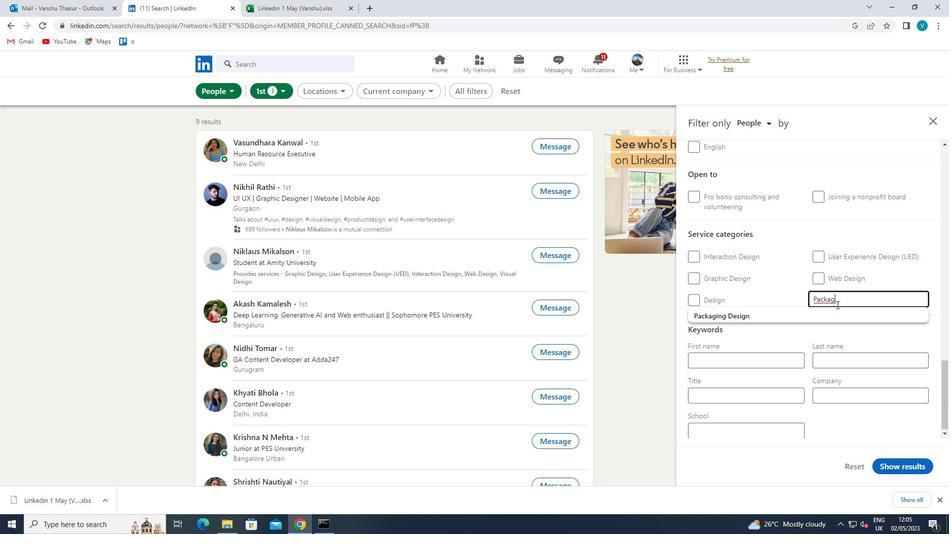 
Action: Mouse pressed left at (830, 307)
Screenshot: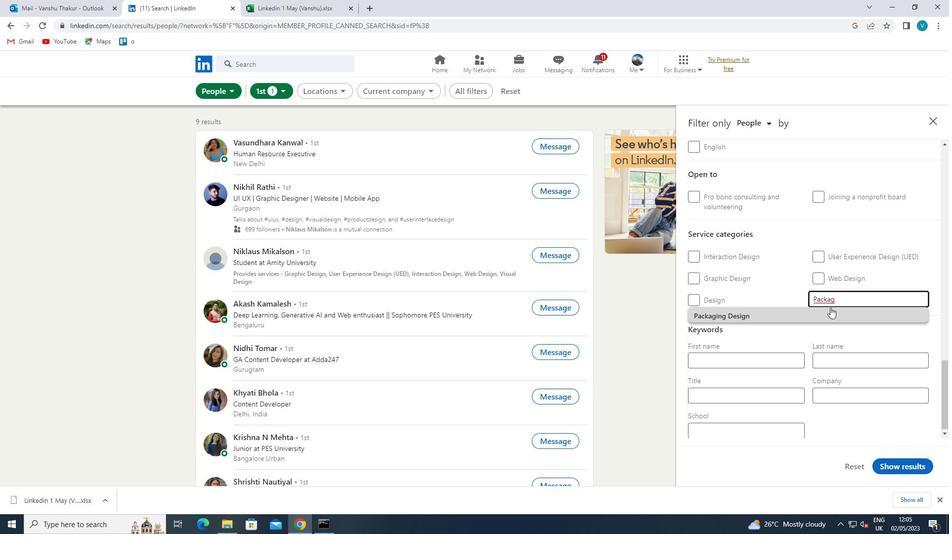 
Action: Mouse scrolled (830, 307) with delta (0, 0)
Screenshot: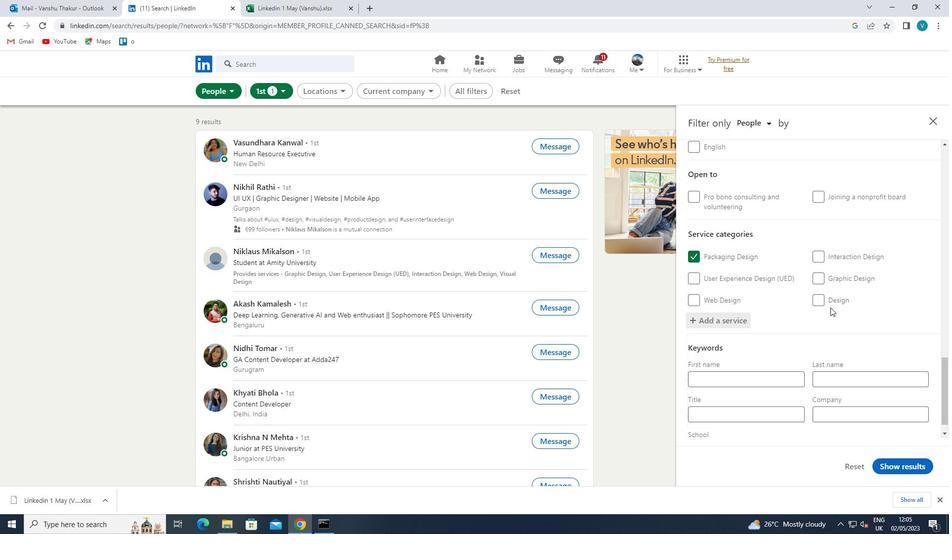 
Action: Mouse scrolled (830, 307) with delta (0, 0)
Screenshot: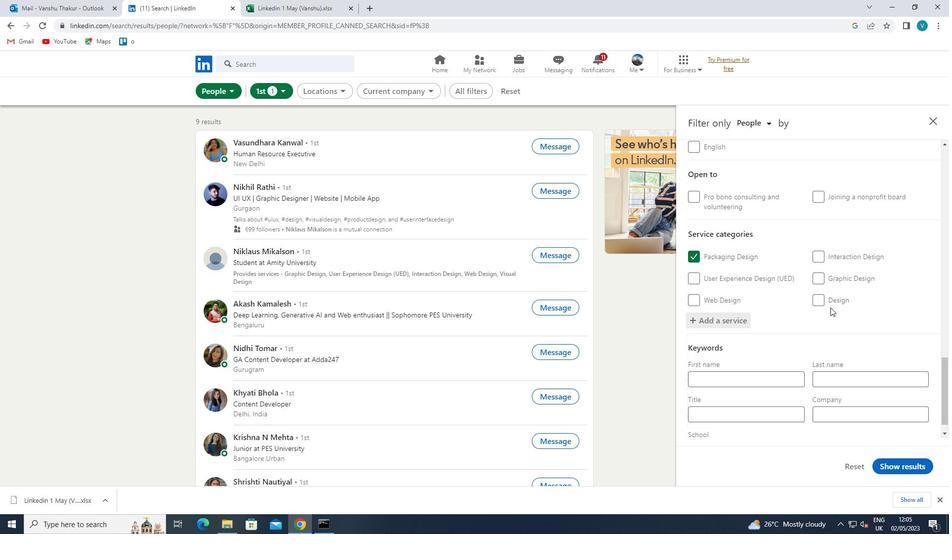 
Action: Mouse scrolled (830, 307) with delta (0, 0)
Screenshot: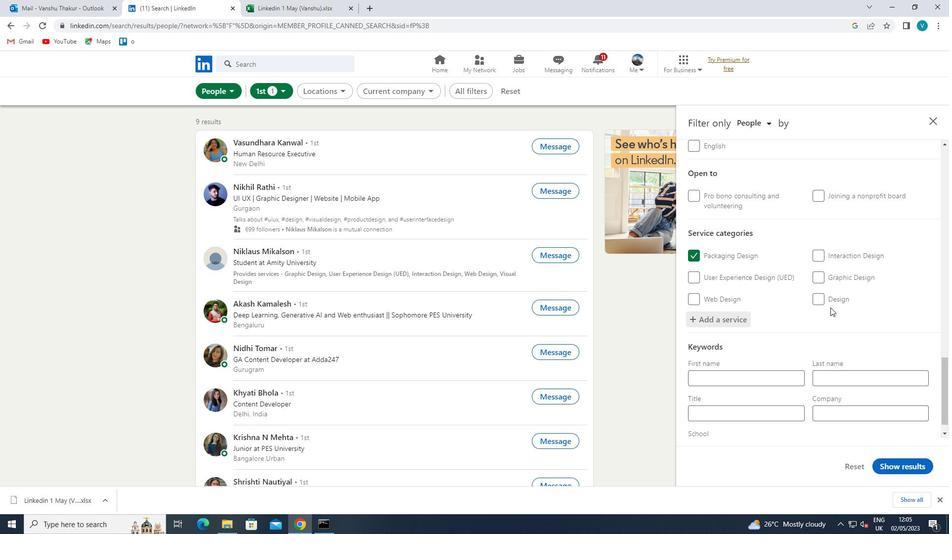 
Action: Mouse moved to (830, 308)
Screenshot: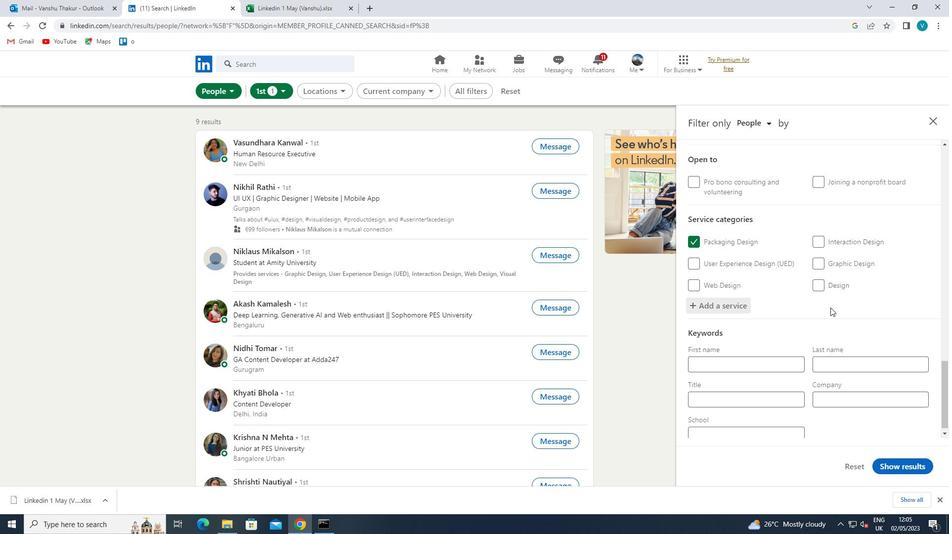 
Action: Mouse scrolled (830, 307) with delta (0, 0)
Screenshot: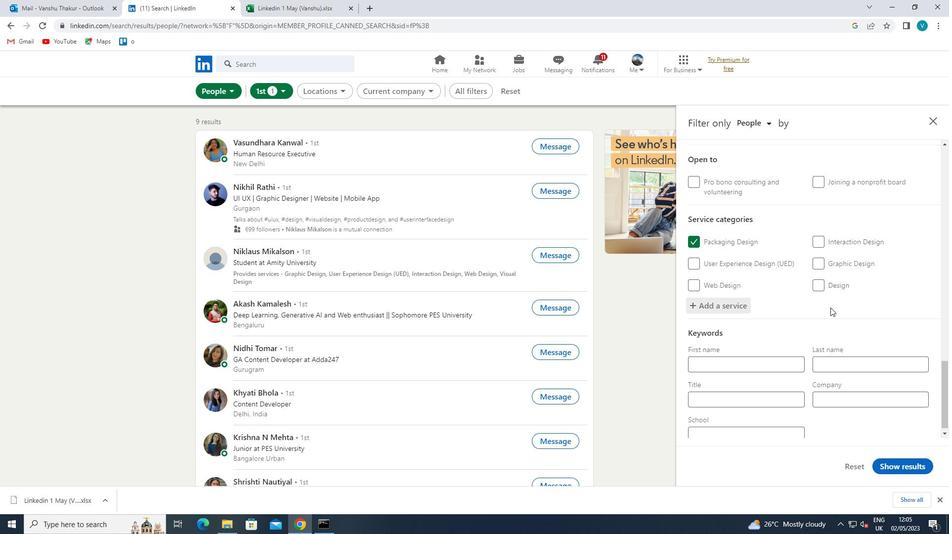 
Action: Mouse moved to (756, 386)
Screenshot: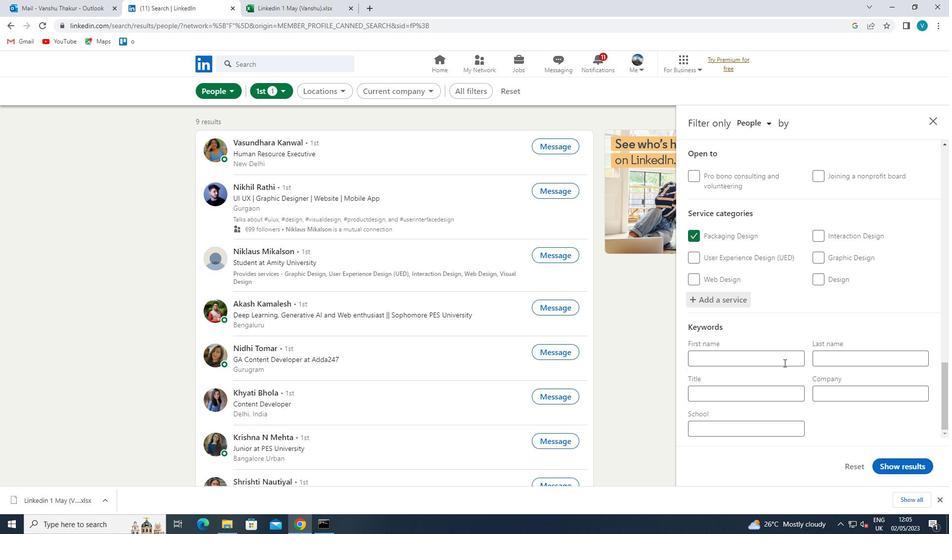 
Action: Mouse pressed left at (756, 386)
Screenshot: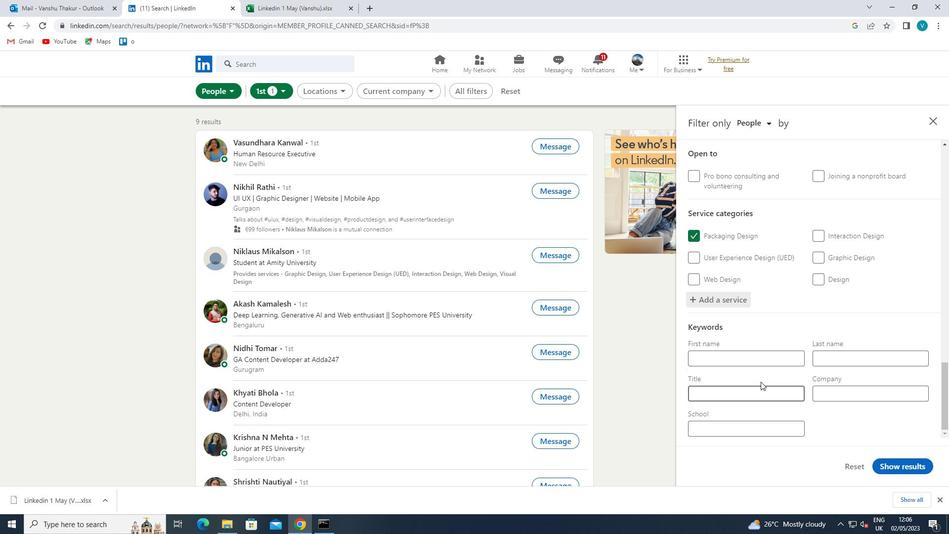 
Action: Key pressed <Key.shift>HOTEL<Key.space><Key.shift><Key.shift><Key.shift><Key.shift><Key.shift><Key.shift><Key.shift><Key.shift><Key.shift><Key.shift><Key.shift><Key.shift><Key.shift><Key.shift><Key.shift><Key.shift><Key.shift><Key.shift>FRONT<Key.space><Key.shift>DOOR<Key.space><Key.shift>F<Key.backspace><Key.shift>GREETER
Screenshot: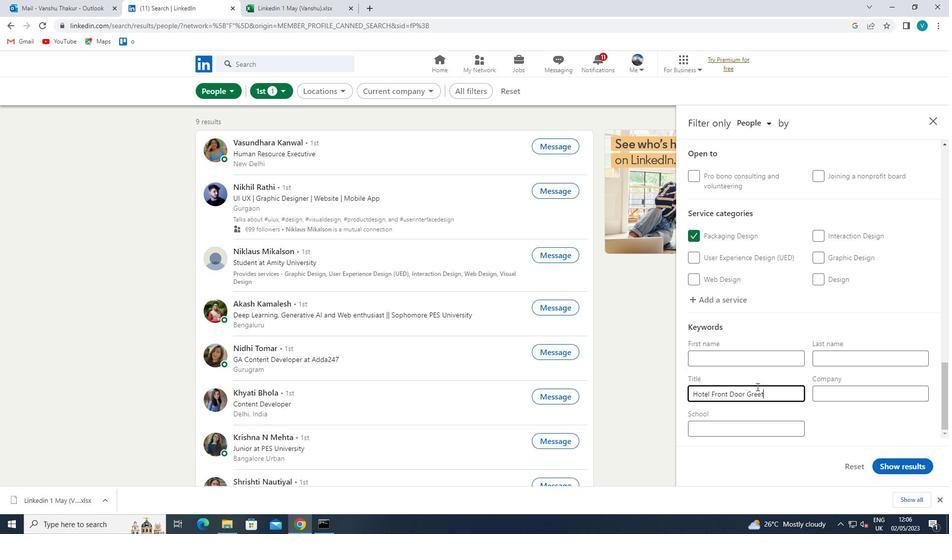 
Action: Mouse moved to (908, 467)
Screenshot: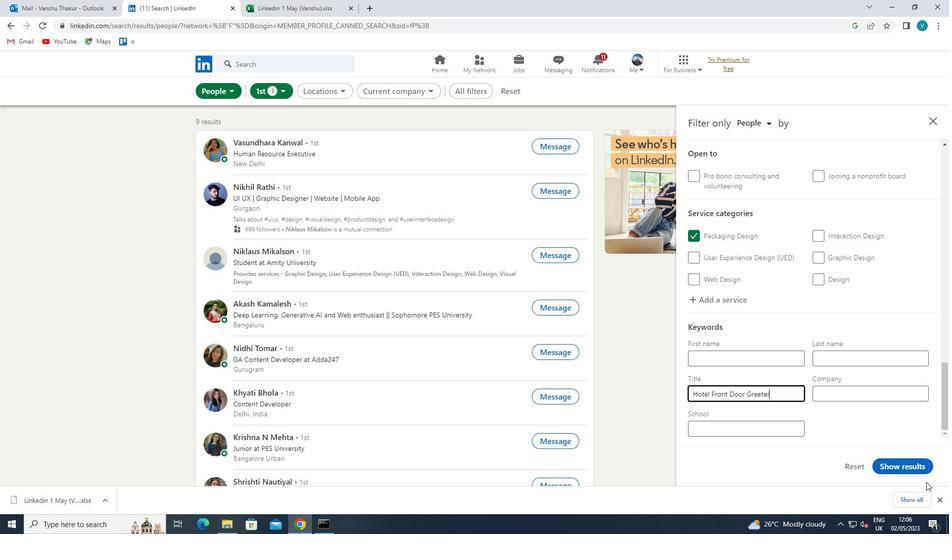 
Action: Mouse pressed left at (908, 467)
Screenshot: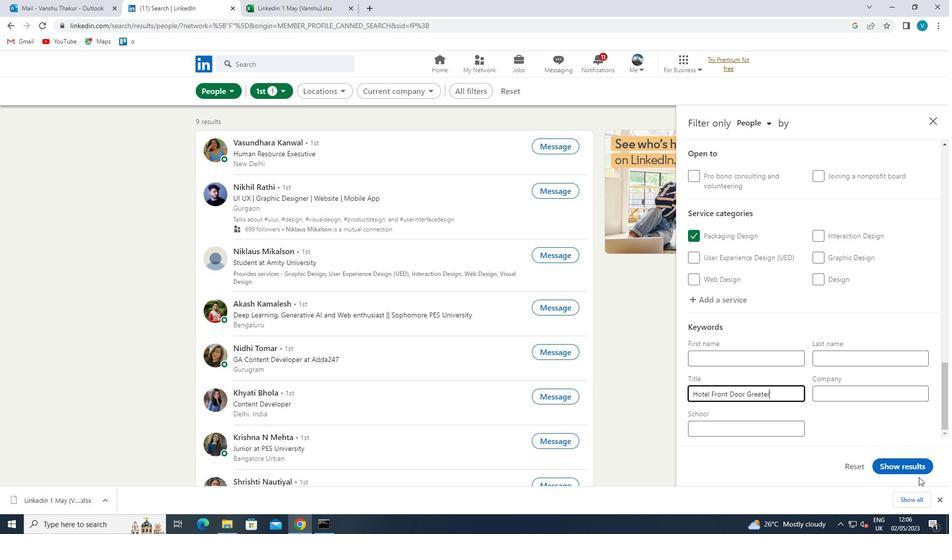 
